 Task: Search one way flight ticket for 1 adult, 1 child, 1 infant in seat in premium economy from Latrobe: Arnold Palmer Regional Airport to Rock Springs: Southwest Wyoming Regional Airport (rock Springs Sweetwater County Airport) on 8-5-2023. Stops: Two stops or fewer. Choice of flights is Alaska. Number of bags: 2 carry on bags and 4 checked bags. Outbound departure time preference is 22:15. Look for best flights.
Action: Mouse moved to (272, 243)
Screenshot: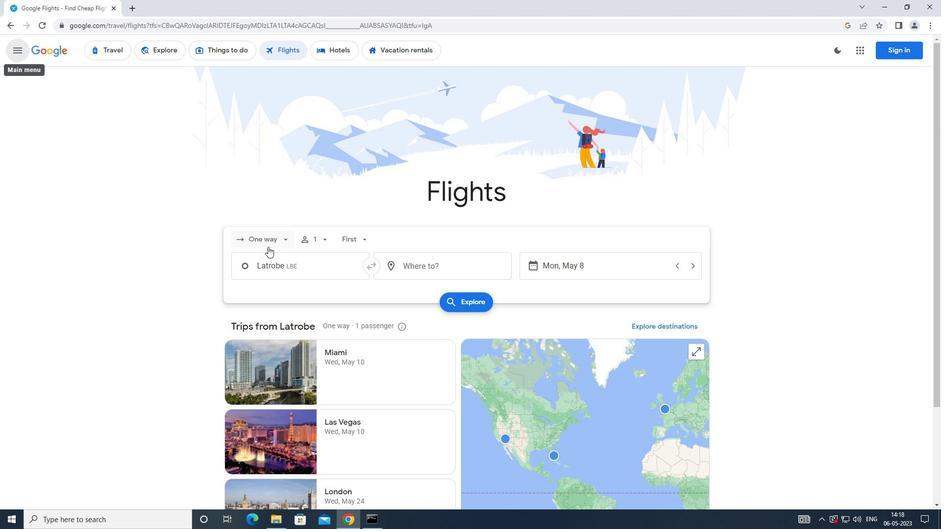 
Action: Mouse pressed left at (272, 243)
Screenshot: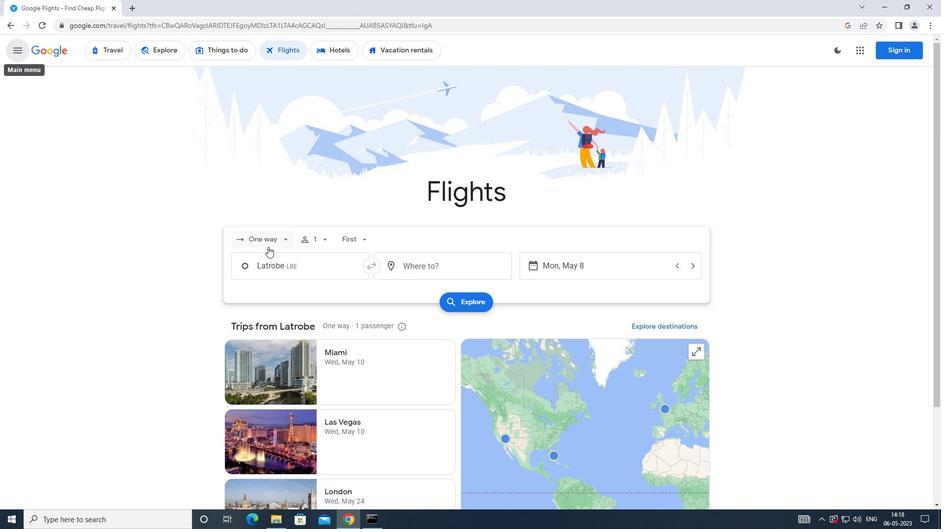 
Action: Mouse moved to (269, 287)
Screenshot: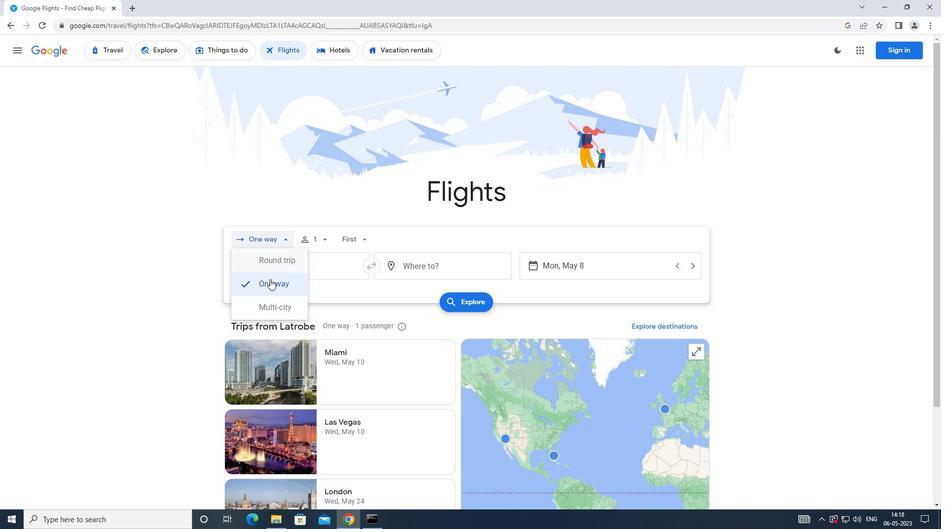
Action: Mouse pressed left at (269, 287)
Screenshot: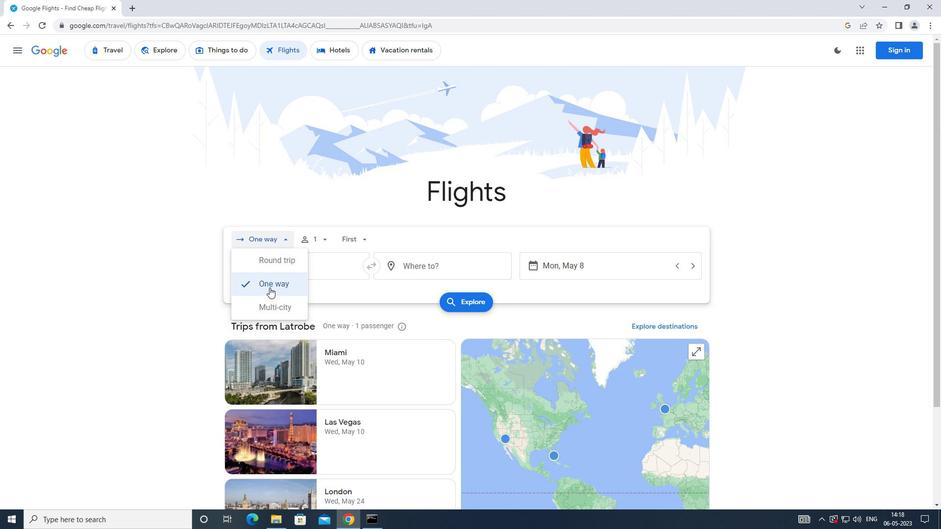 
Action: Mouse moved to (313, 241)
Screenshot: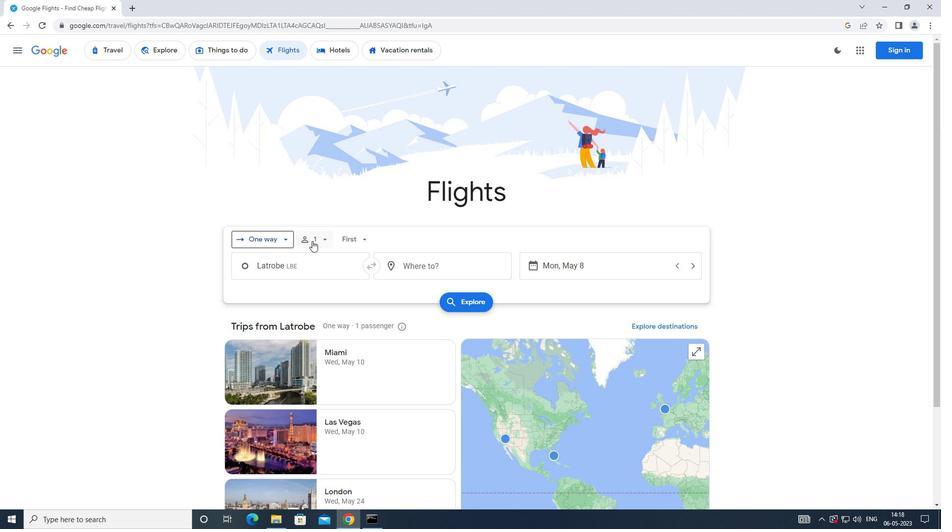 
Action: Mouse pressed left at (313, 241)
Screenshot: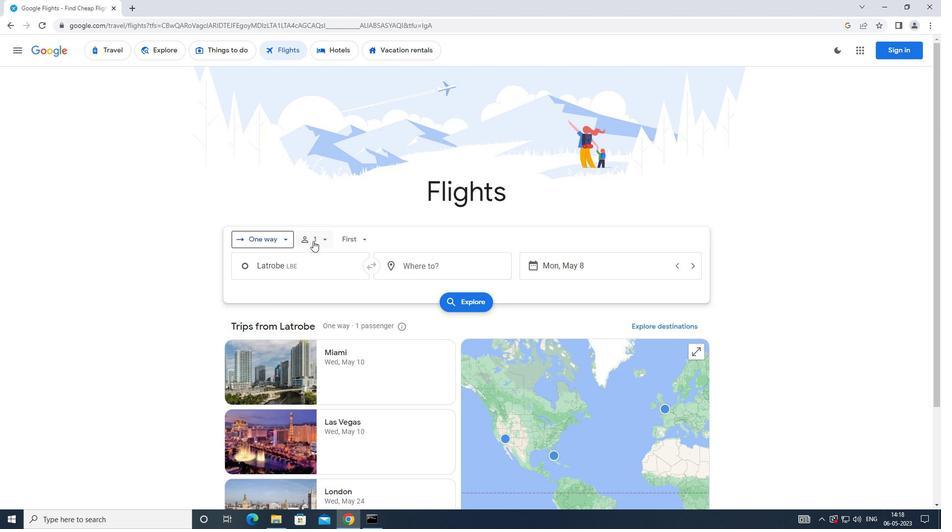 
Action: Mouse moved to (405, 290)
Screenshot: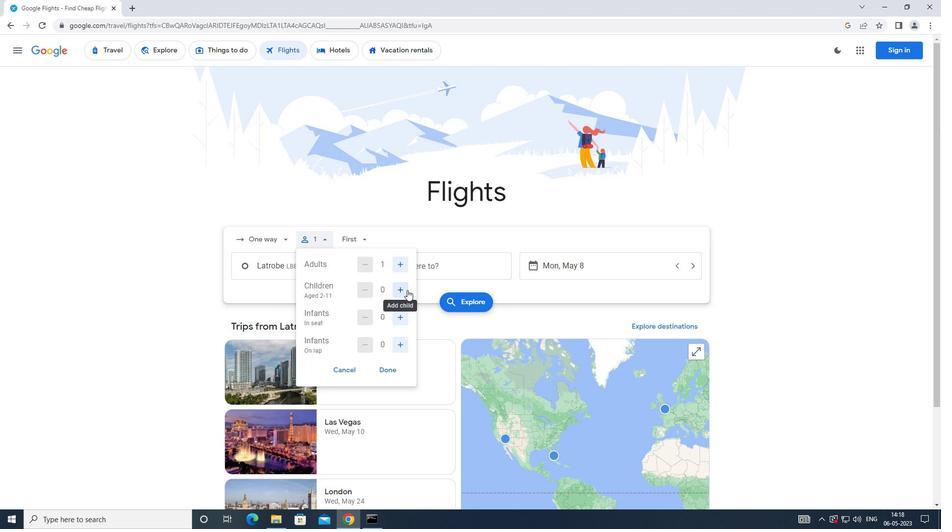 
Action: Mouse pressed left at (405, 290)
Screenshot: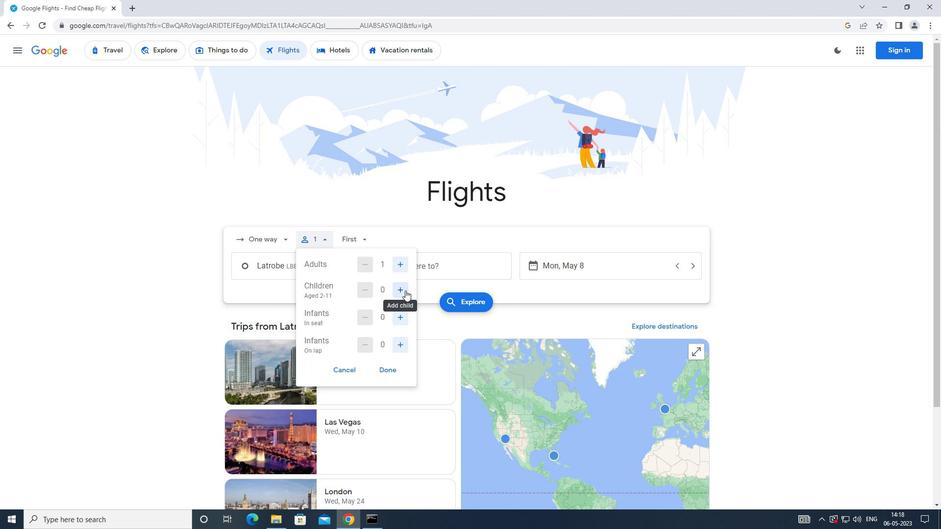 
Action: Mouse moved to (393, 312)
Screenshot: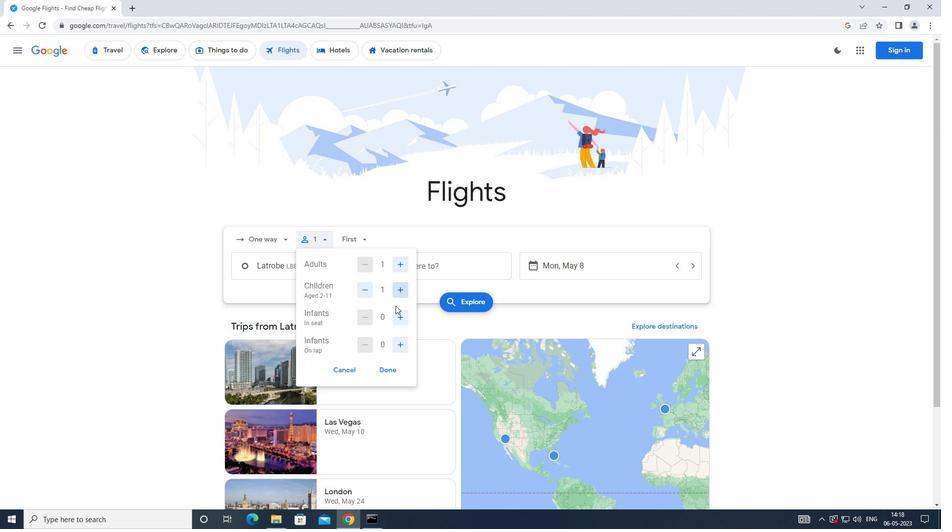 
Action: Mouse pressed left at (393, 312)
Screenshot: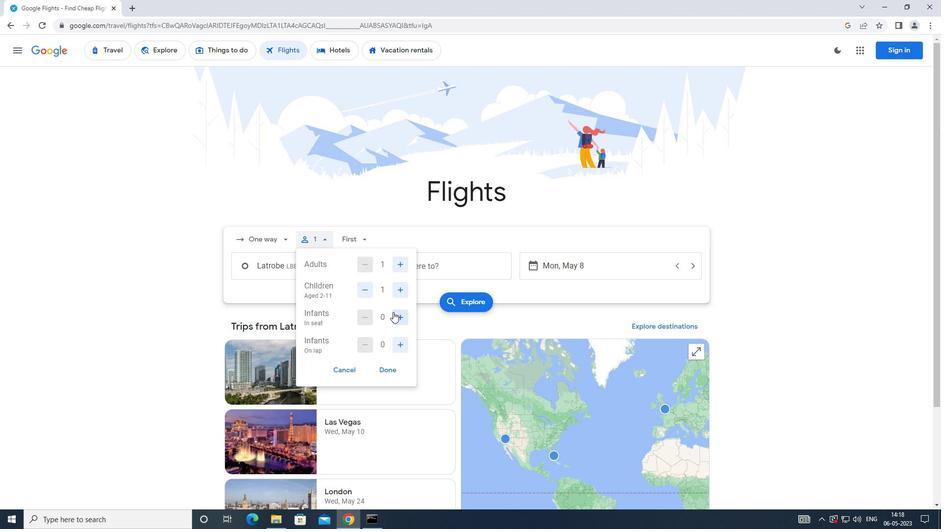 
Action: Mouse moved to (390, 367)
Screenshot: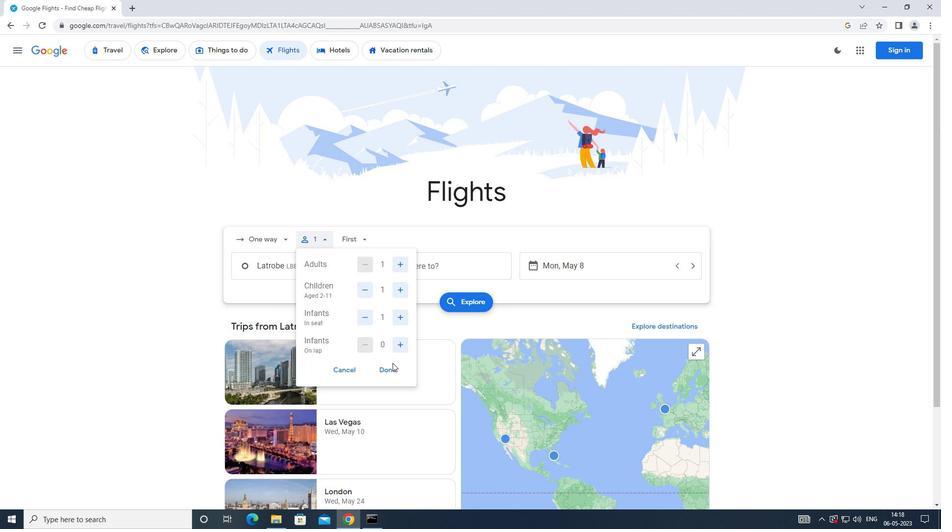 
Action: Mouse pressed left at (390, 367)
Screenshot: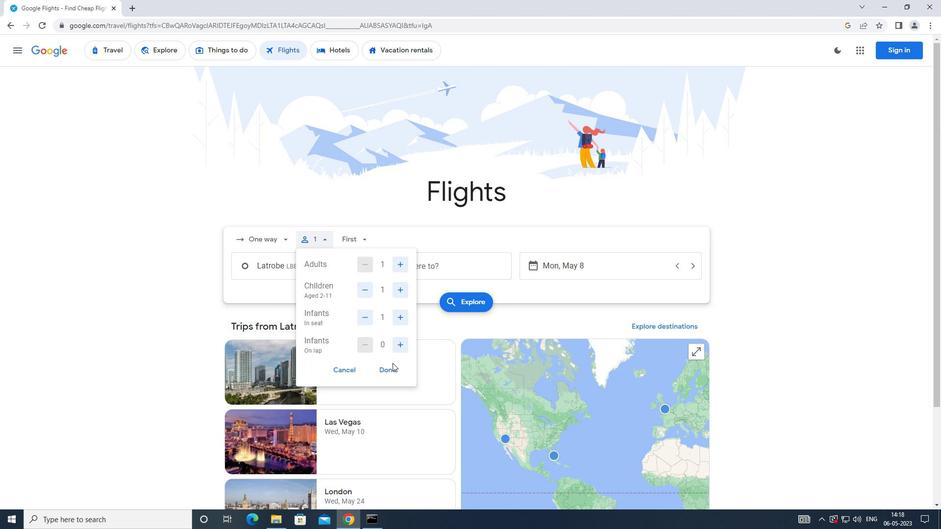 
Action: Mouse moved to (348, 244)
Screenshot: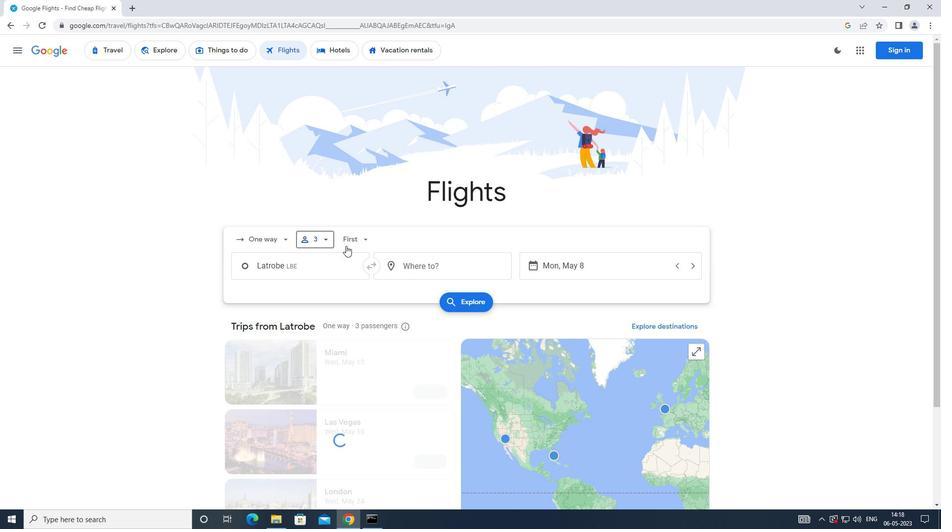 
Action: Mouse pressed left at (348, 244)
Screenshot: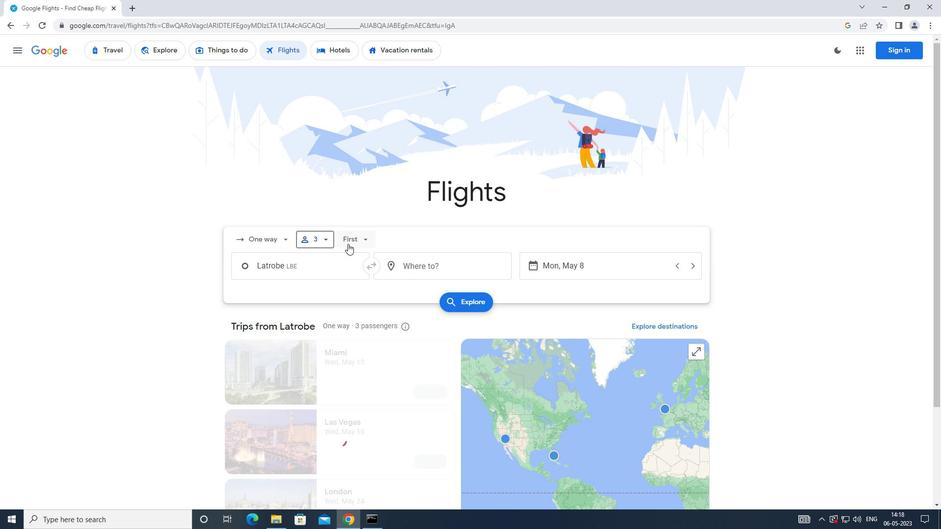 
Action: Mouse moved to (363, 260)
Screenshot: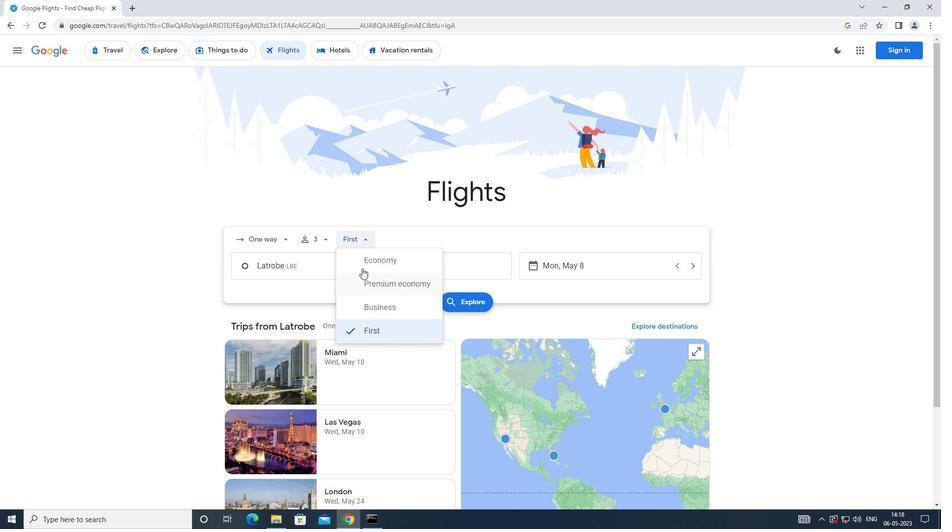 
Action: Mouse pressed left at (363, 260)
Screenshot: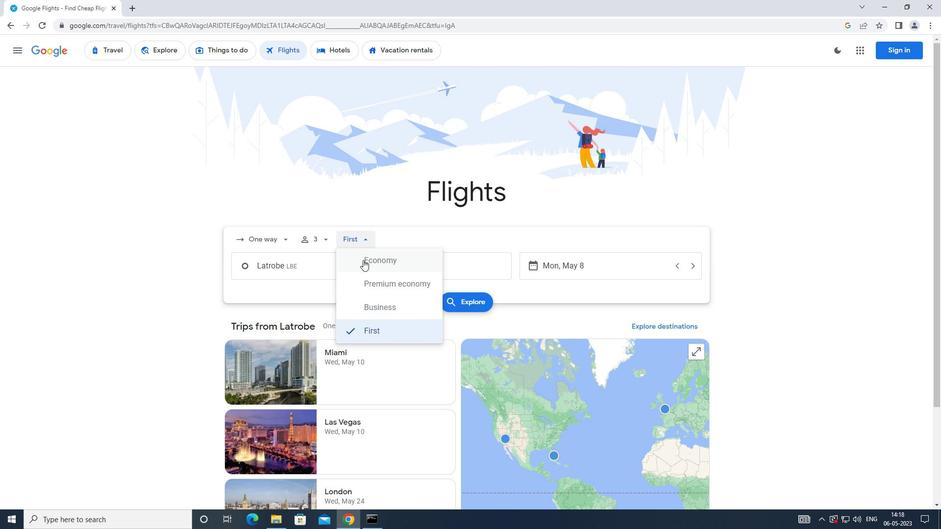 
Action: Mouse moved to (301, 275)
Screenshot: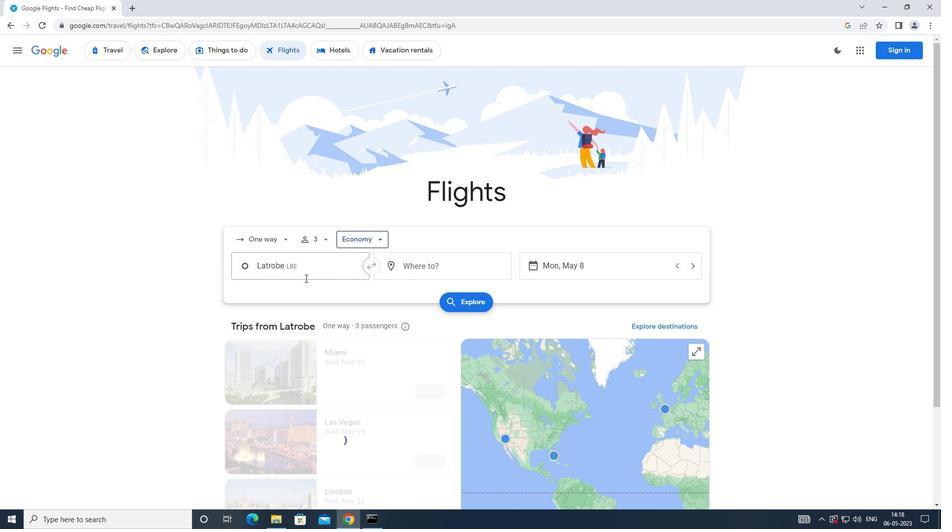 
Action: Mouse pressed left at (301, 275)
Screenshot: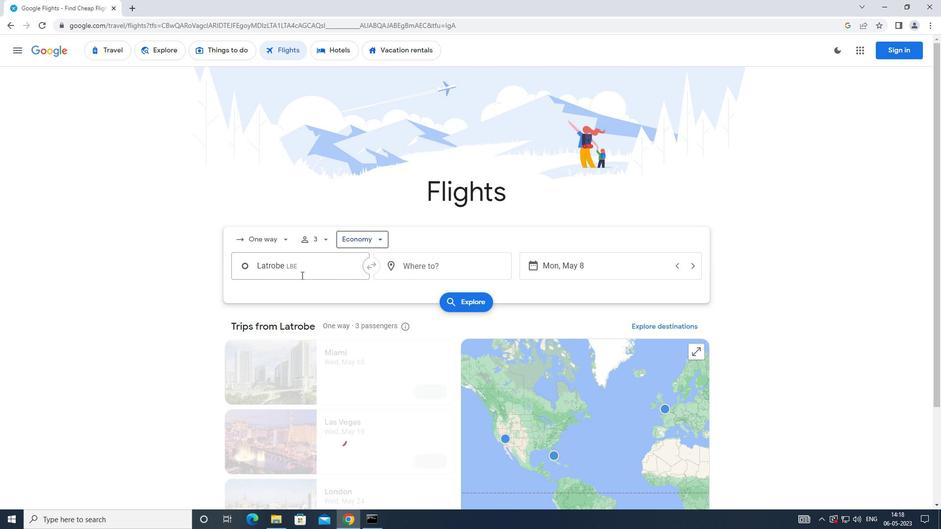 
Action: Mouse moved to (302, 272)
Screenshot: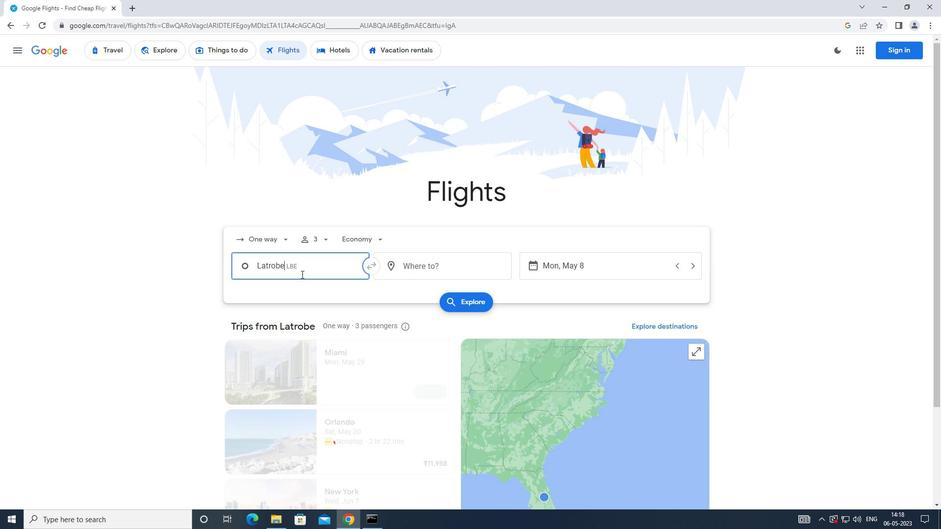 
Action: Key pressed <Key.caps_lock>a<Key.caps_lock>rnold
Screenshot: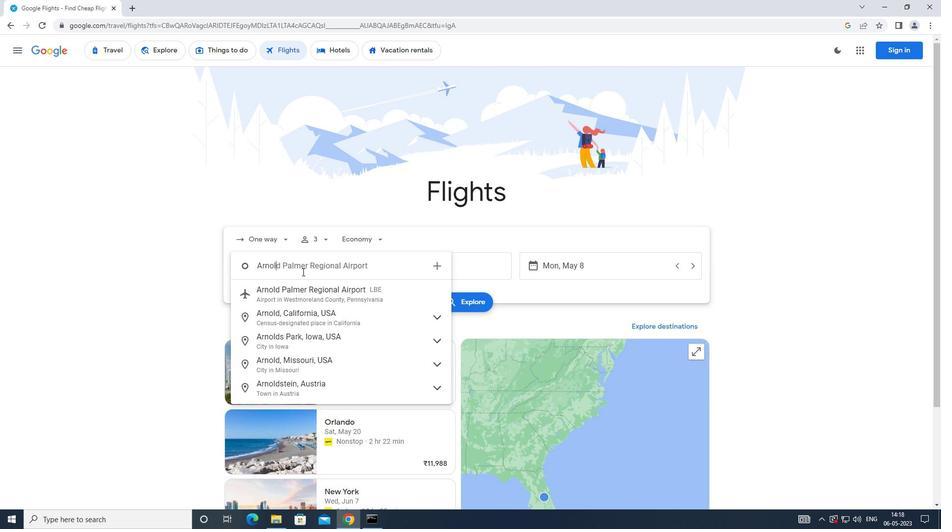 
Action: Mouse moved to (295, 288)
Screenshot: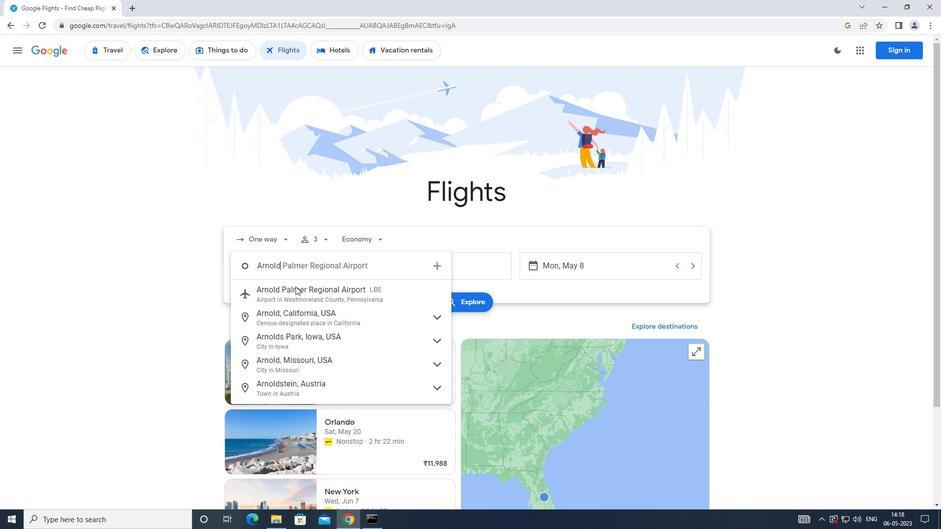 
Action: Mouse pressed left at (295, 288)
Screenshot: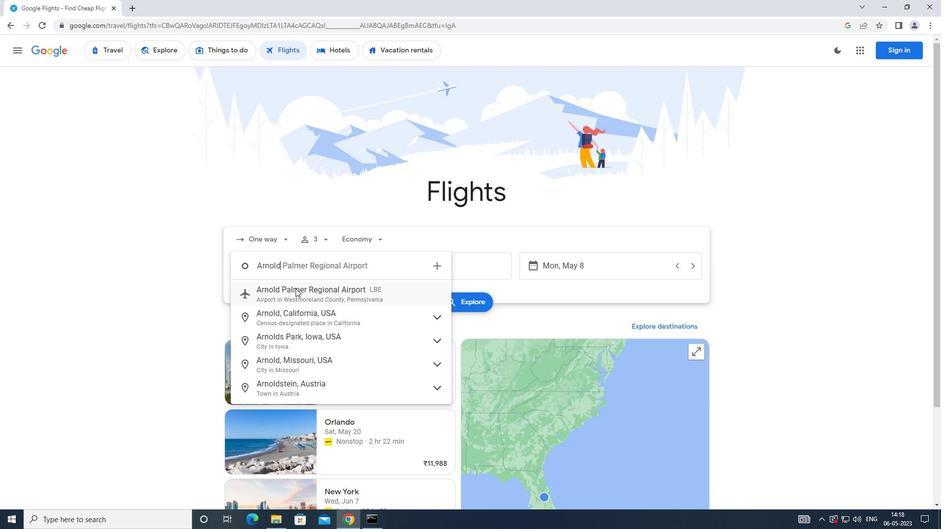 
Action: Mouse moved to (415, 263)
Screenshot: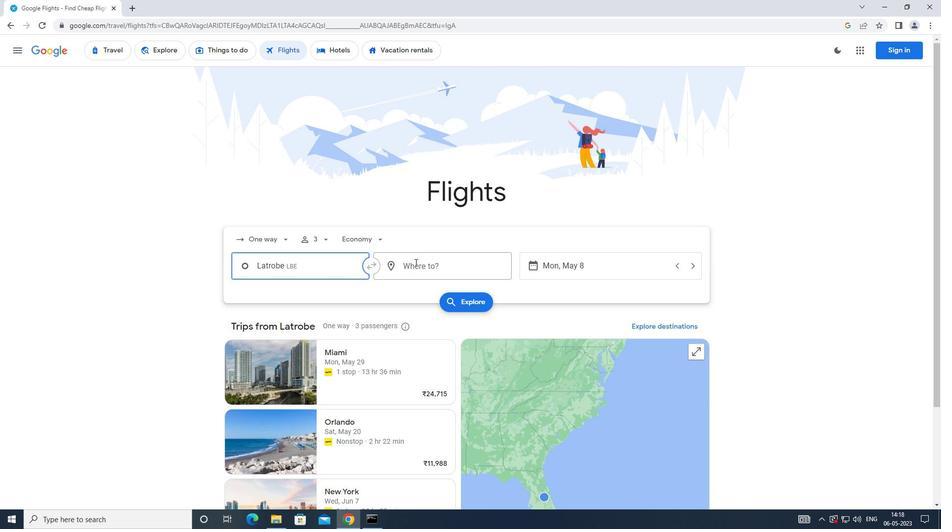 
Action: Mouse pressed left at (415, 263)
Screenshot: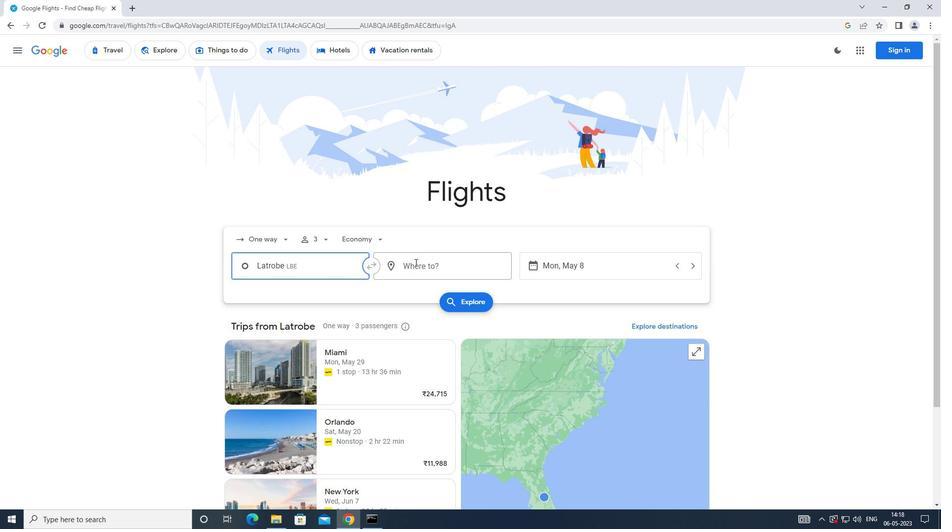 
Action: Mouse moved to (398, 266)
Screenshot: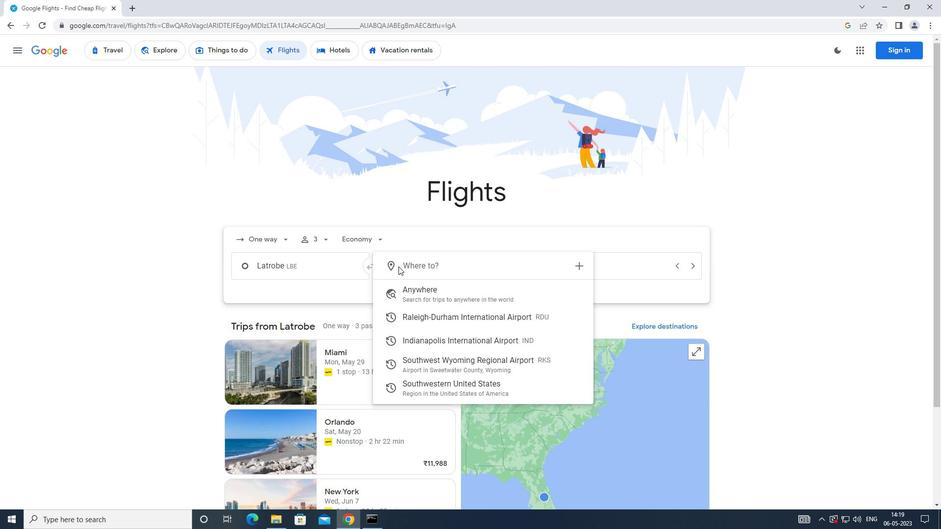 
Action: Key pressed <Key.caps_lock>
Screenshot: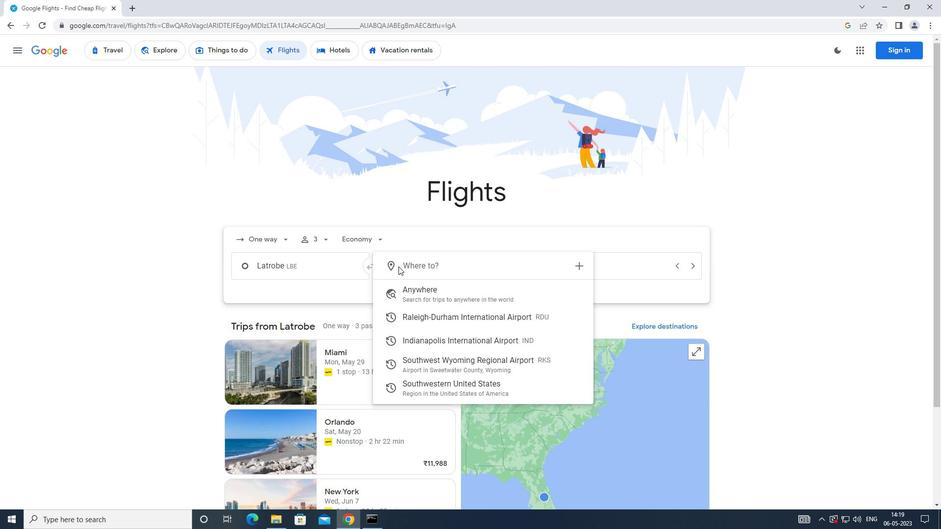 
Action: Mouse moved to (397, 266)
Screenshot: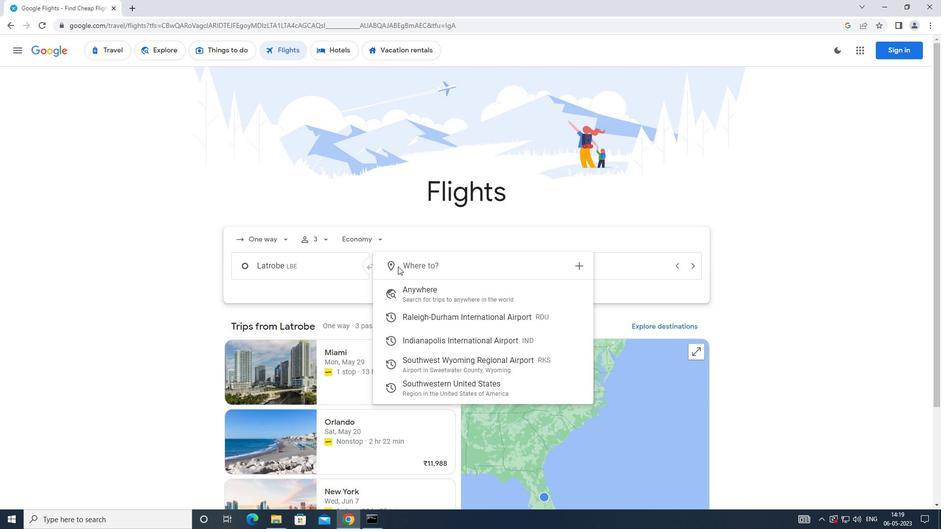 
Action: Key pressed s
Screenshot: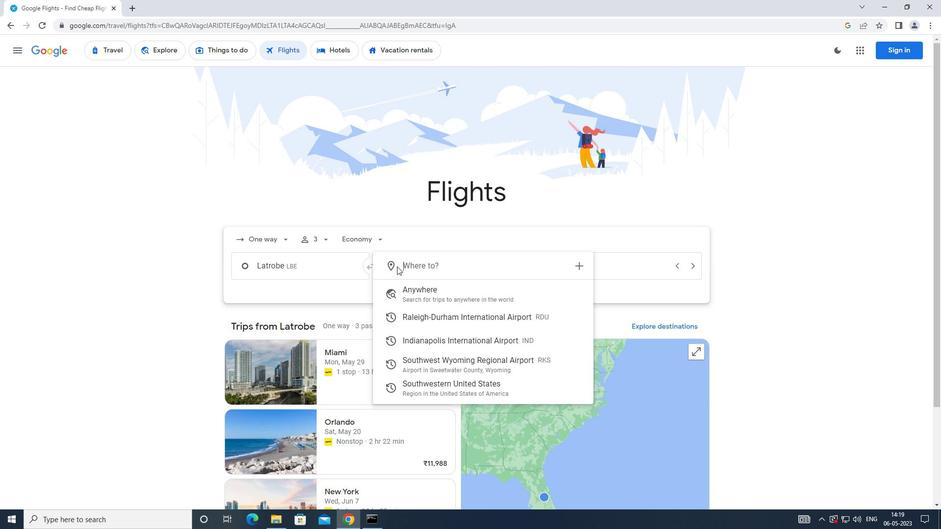 
Action: Mouse moved to (397, 267)
Screenshot: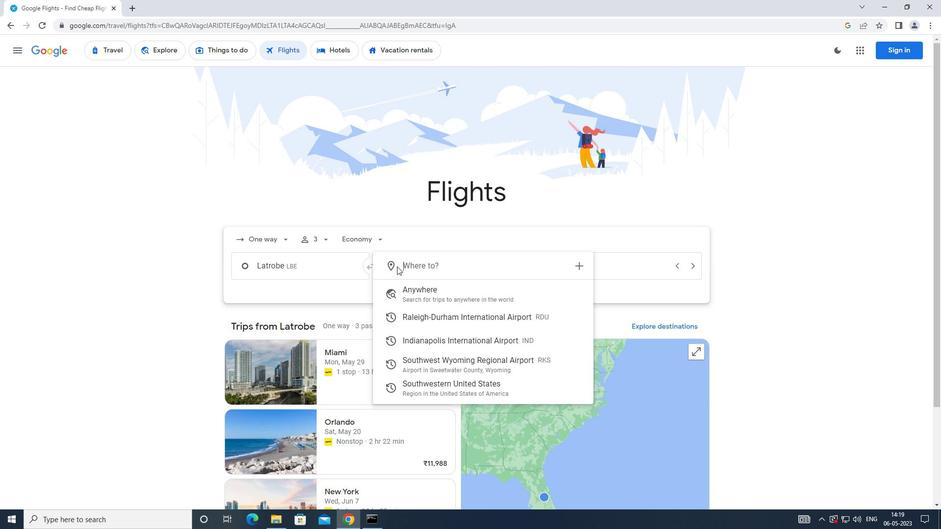 
Action: Key pressed <Key.caps_lock>outhwest
Screenshot: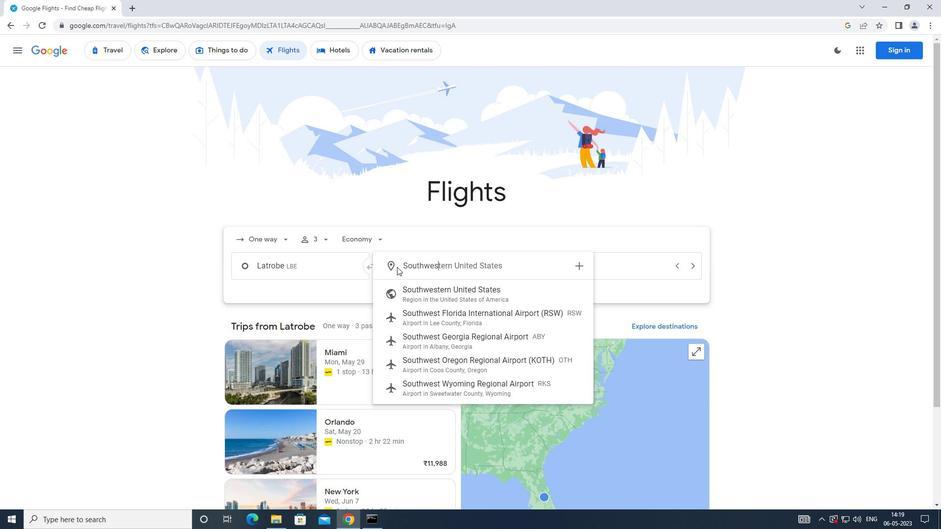 
Action: Mouse moved to (426, 384)
Screenshot: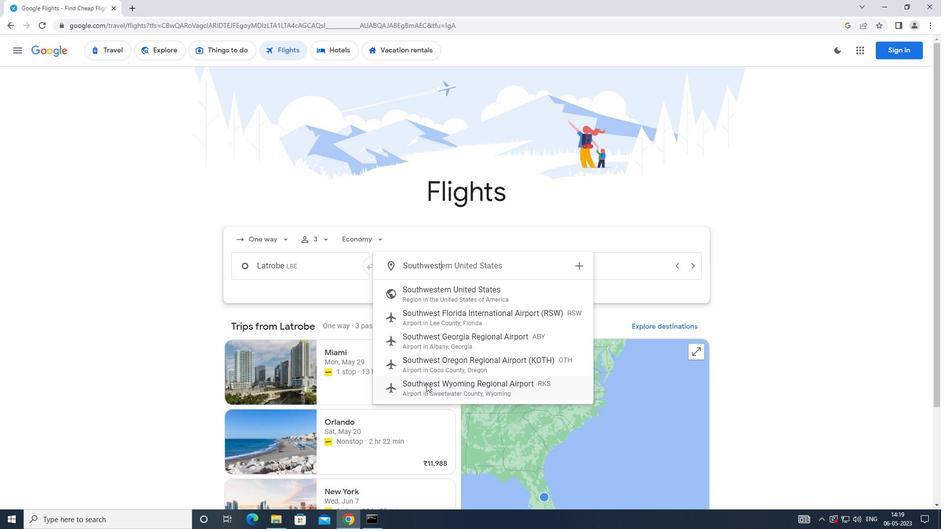 
Action: Mouse pressed left at (426, 384)
Screenshot: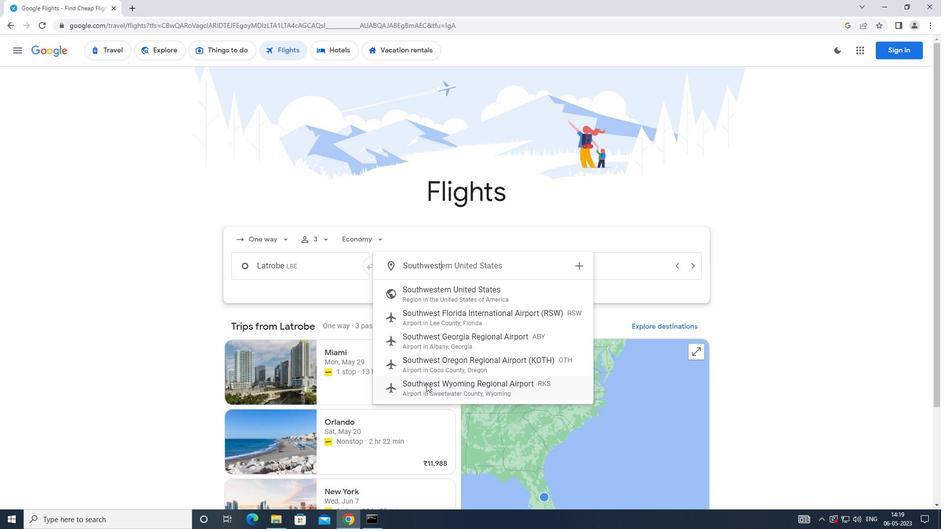 
Action: Mouse moved to (522, 263)
Screenshot: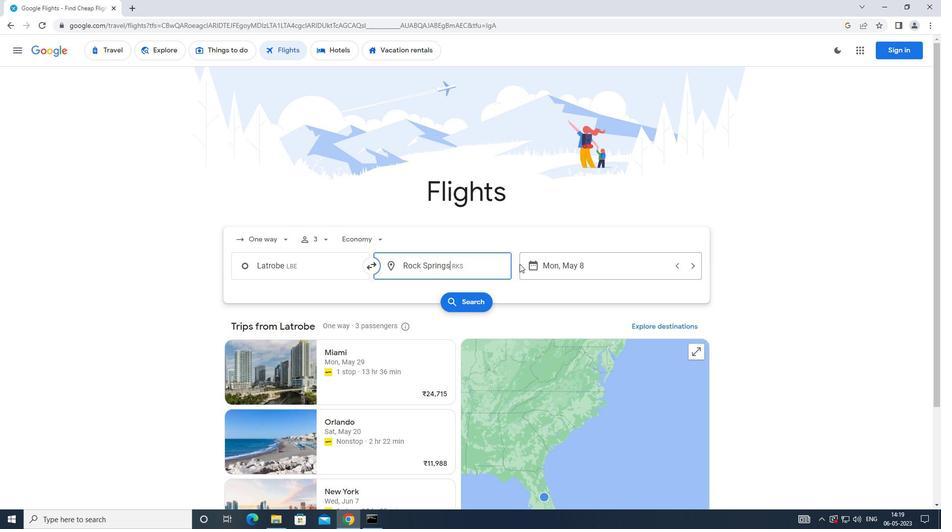 
Action: Mouse pressed left at (522, 263)
Screenshot: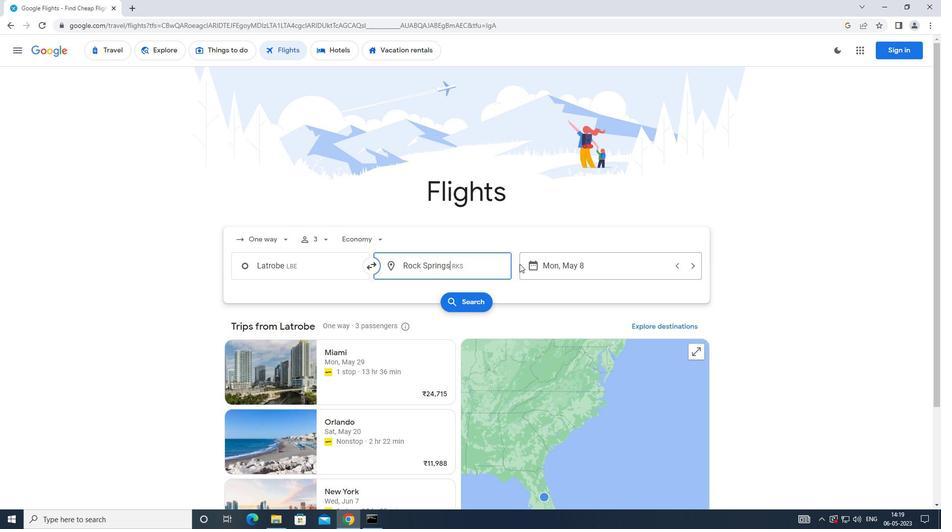 
Action: Mouse moved to (372, 353)
Screenshot: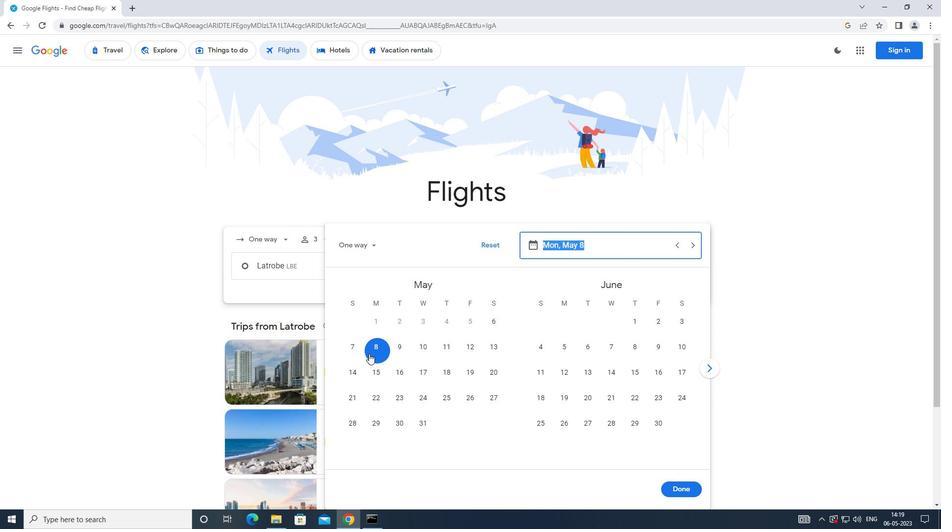 
Action: Mouse pressed left at (372, 353)
Screenshot: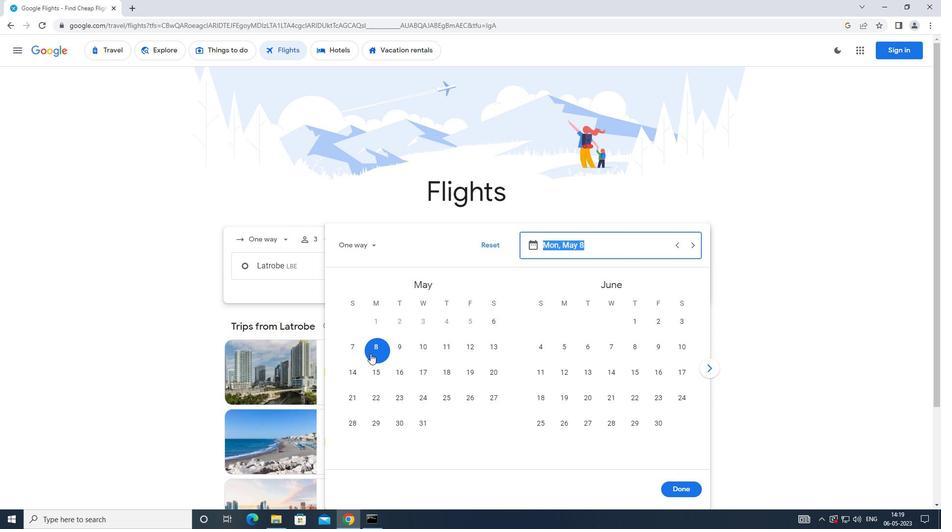 
Action: Mouse moved to (667, 490)
Screenshot: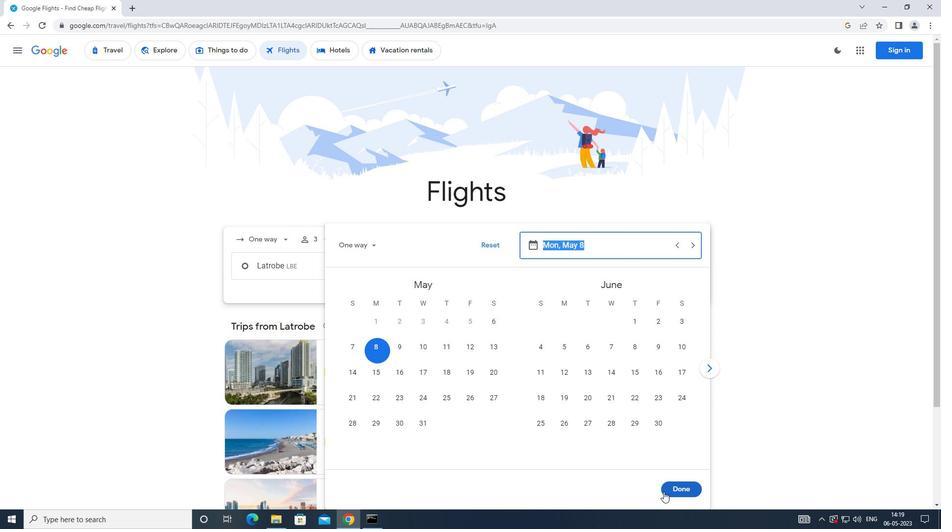 
Action: Mouse pressed left at (667, 490)
Screenshot: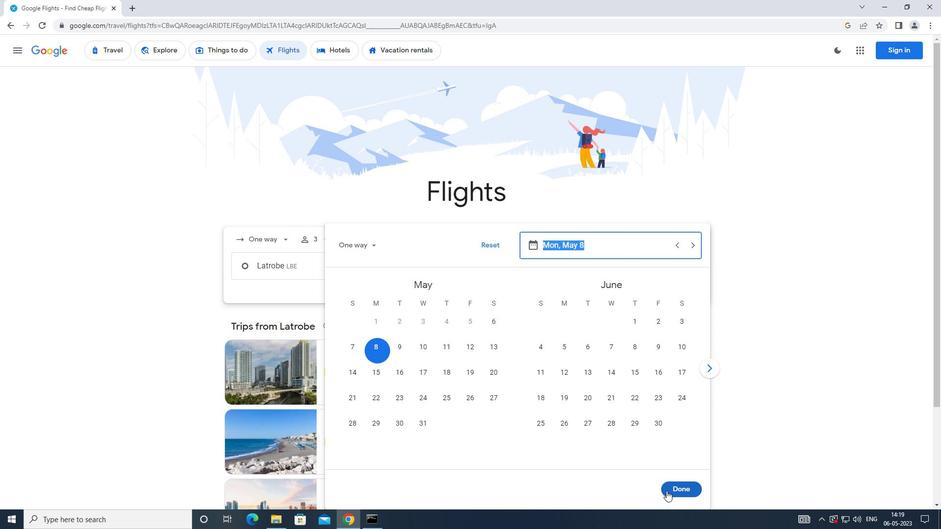 
Action: Mouse moved to (462, 307)
Screenshot: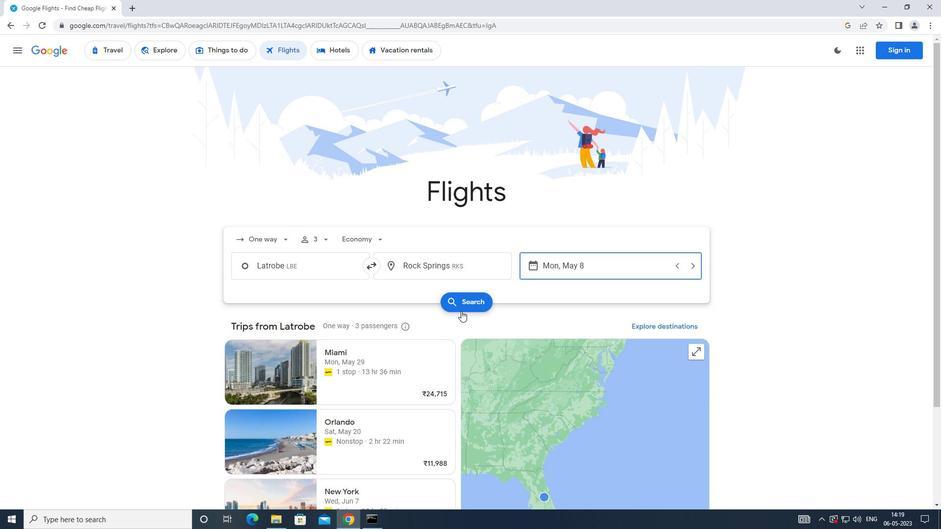 
Action: Mouse pressed left at (462, 307)
Screenshot: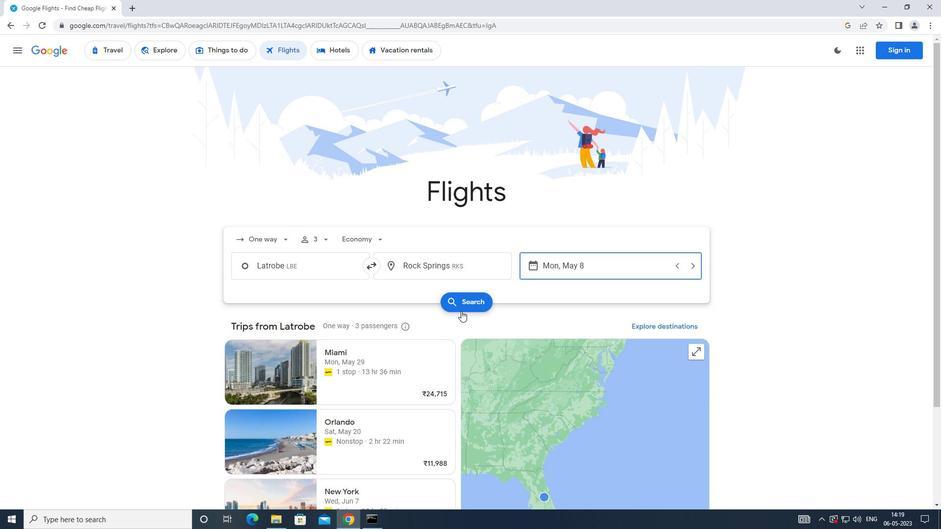
Action: Mouse moved to (231, 145)
Screenshot: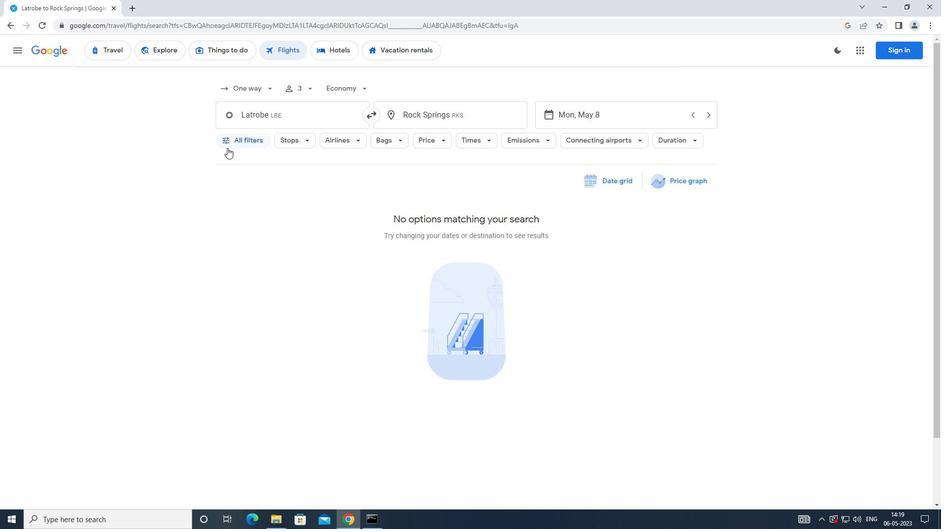 
Action: Mouse pressed left at (231, 145)
Screenshot: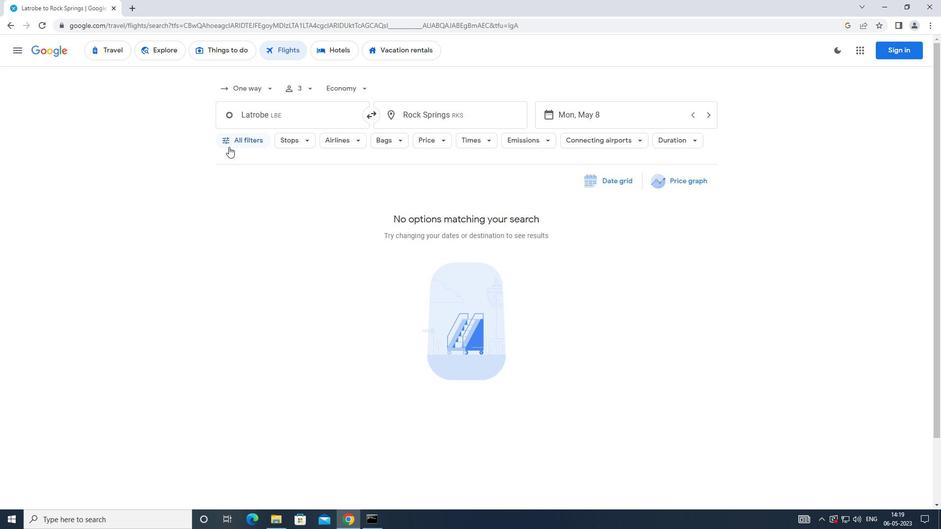 
Action: Mouse moved to (364, 351)
Screenshot: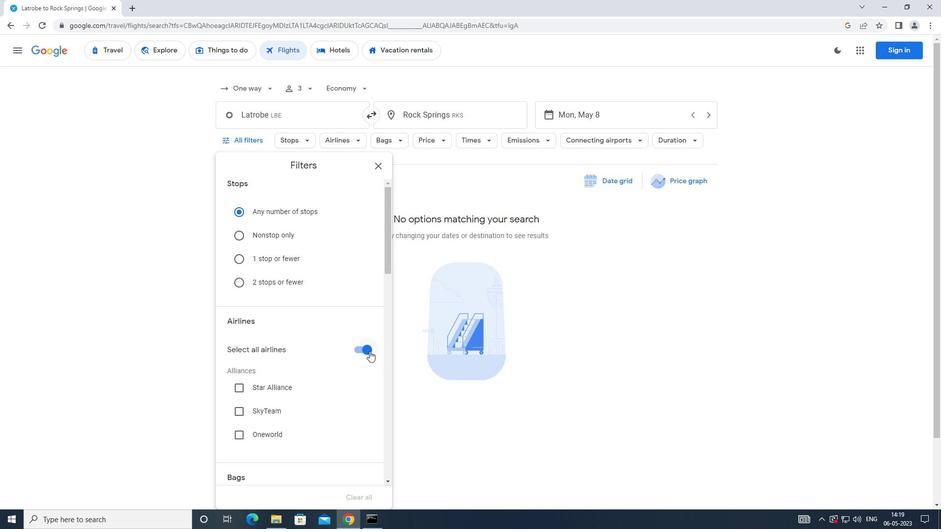 
Action: Mouse pressed left at (364, 351)
Screenshot: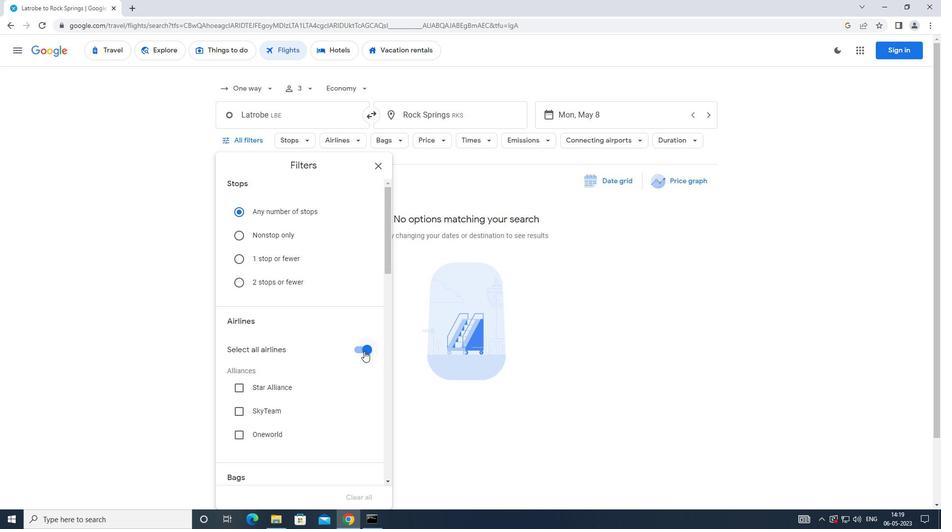 
Action: Mouse moved to (325, 346)
Screenshot: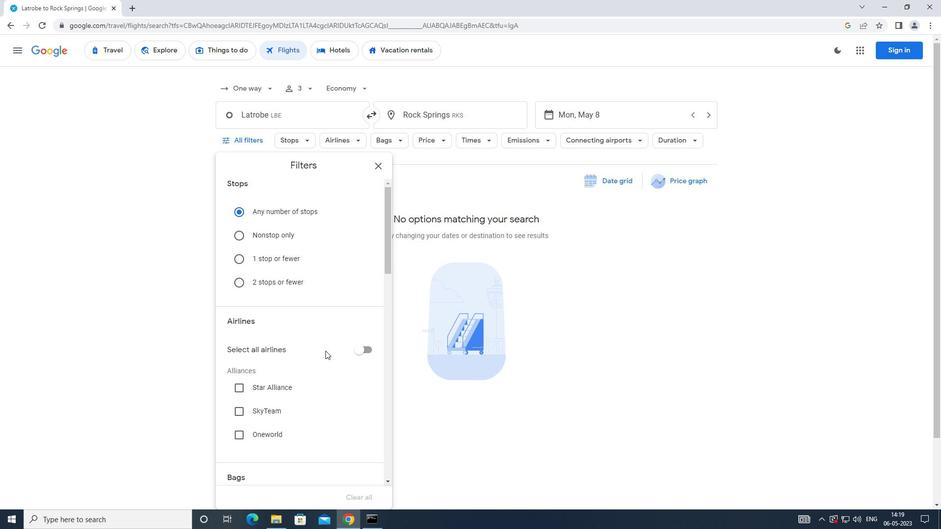 
Action: Mouse scrolled (325, 346) with delta (0, 0)
Screenshot: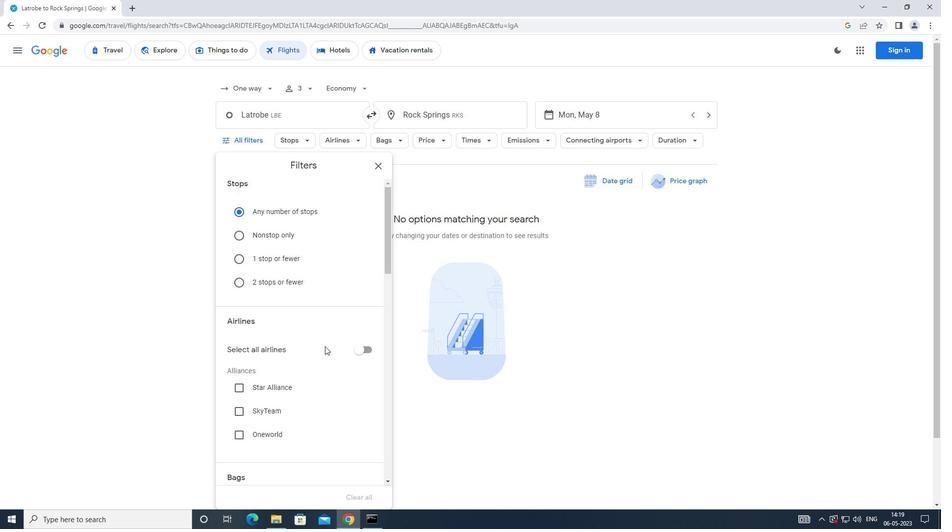 
Action: Mouse scrolled (325, 346) with delta (0, 0)
Screenshot: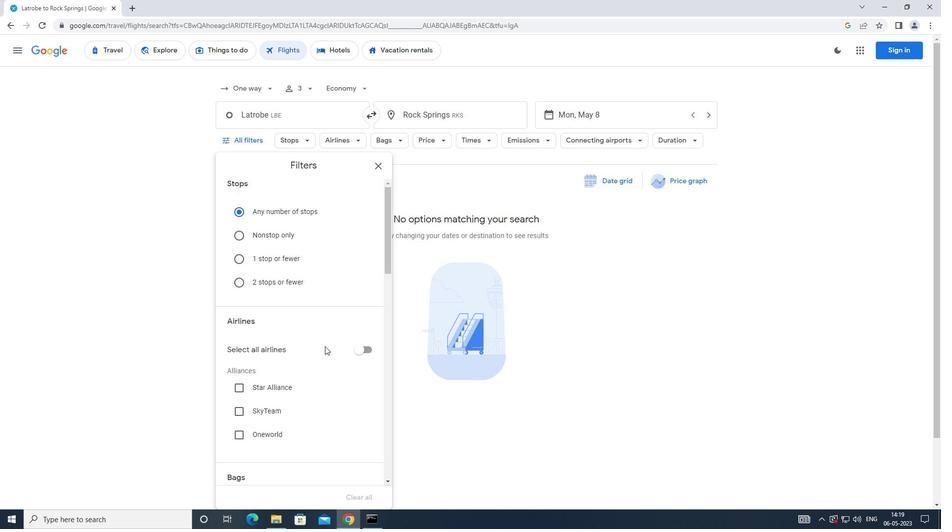 
Action: Mouse scrolled (325, 346) with delta (0, 0)
Screenshot: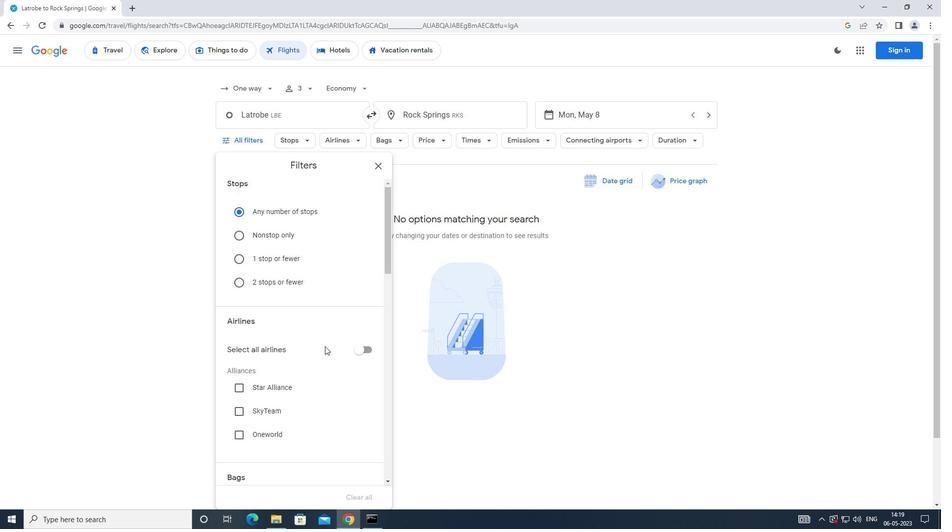 
Action: Mouse moved to (325, 346)
Screenshot: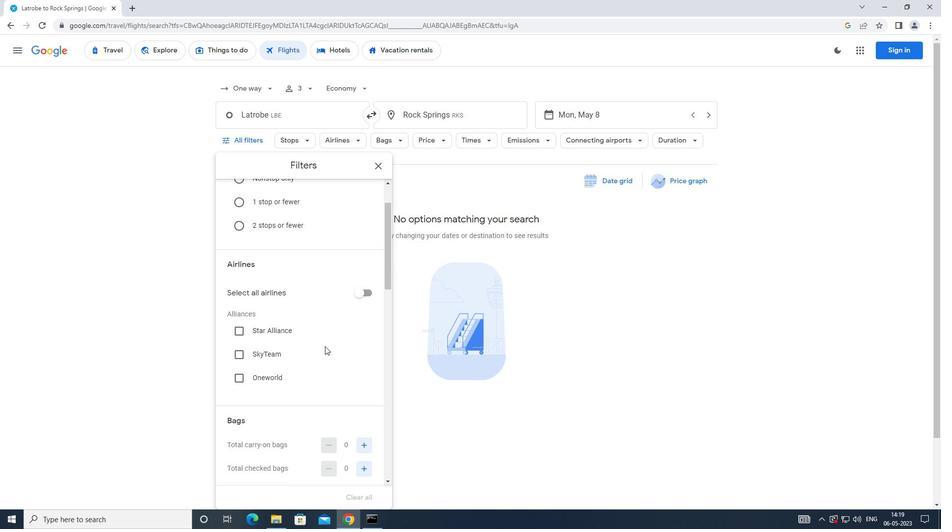 
Action: Mouse scrolled (325, 346) with delta (0, 0)
Screenshot: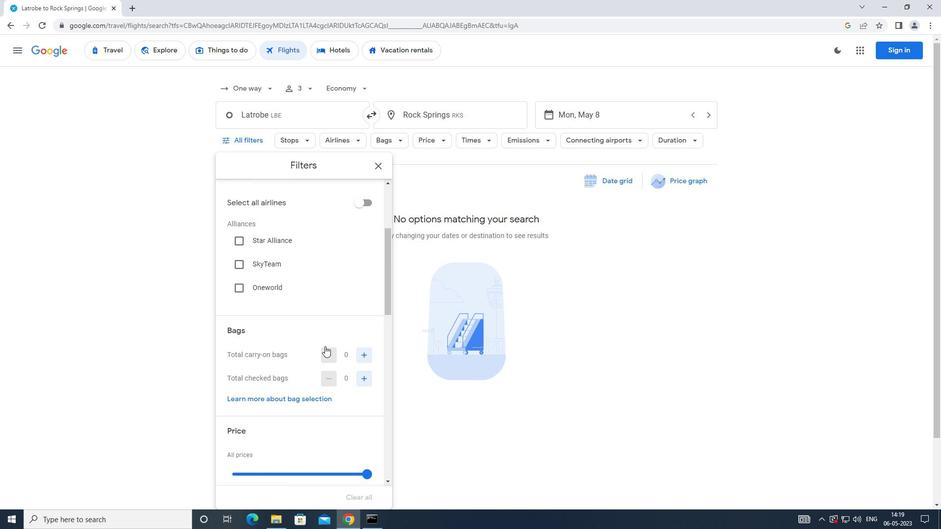 
Action: Mouse moved to (365, 309)
Screenshot: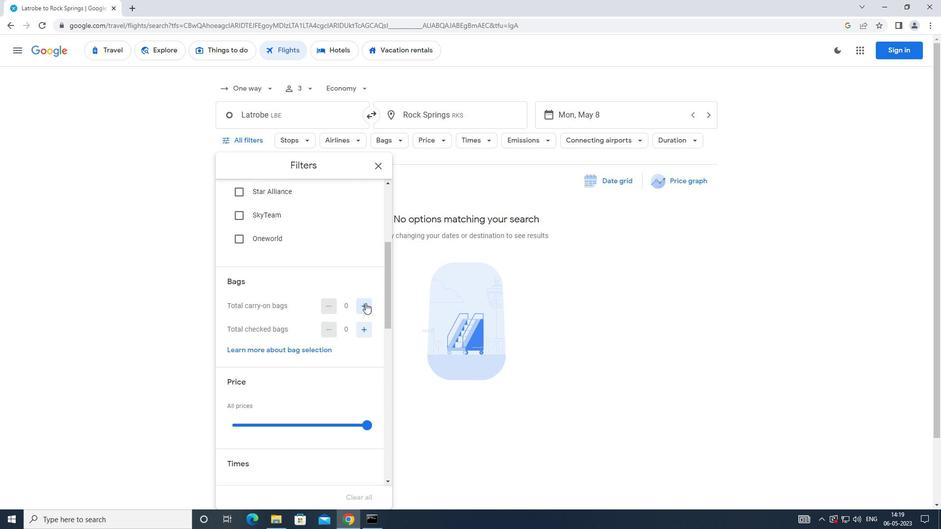 
Action: Mouse pressed left at (365, 309)
Screenshot: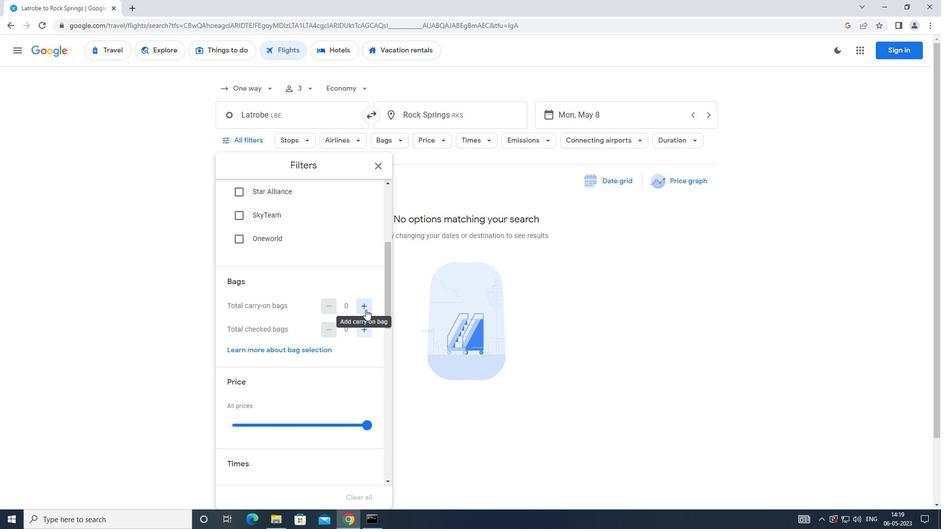 
Action: Mouse pressed left at (365, 309)
Screenshot: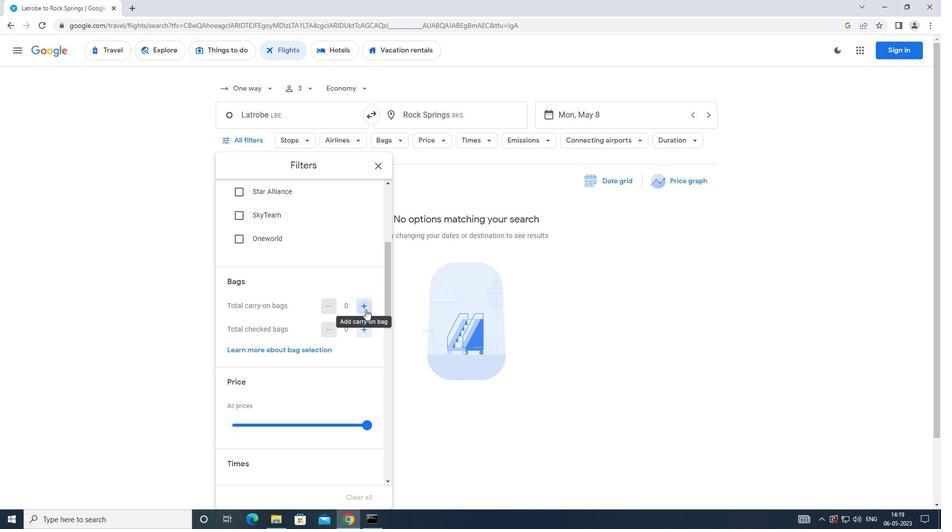 
Action: Mouse moved to (363, 326)
Screenshot: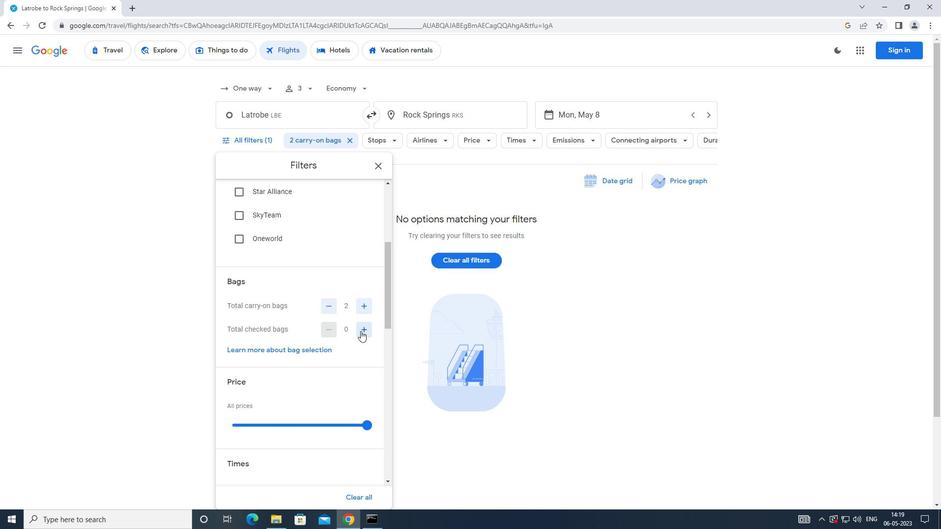 
Action: Mouse pressed left at (363, 326)
Screenshot: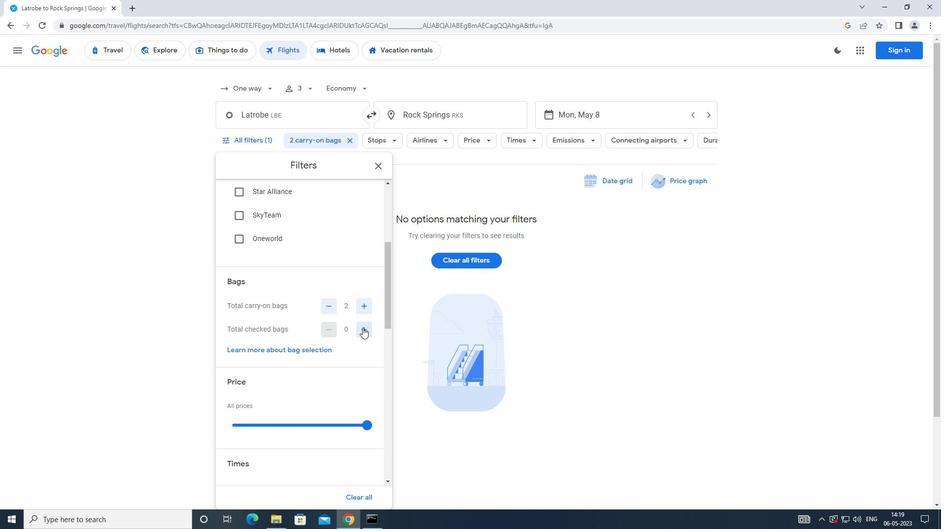 
Action: Mouse moved to (363, 326)
Screenshot: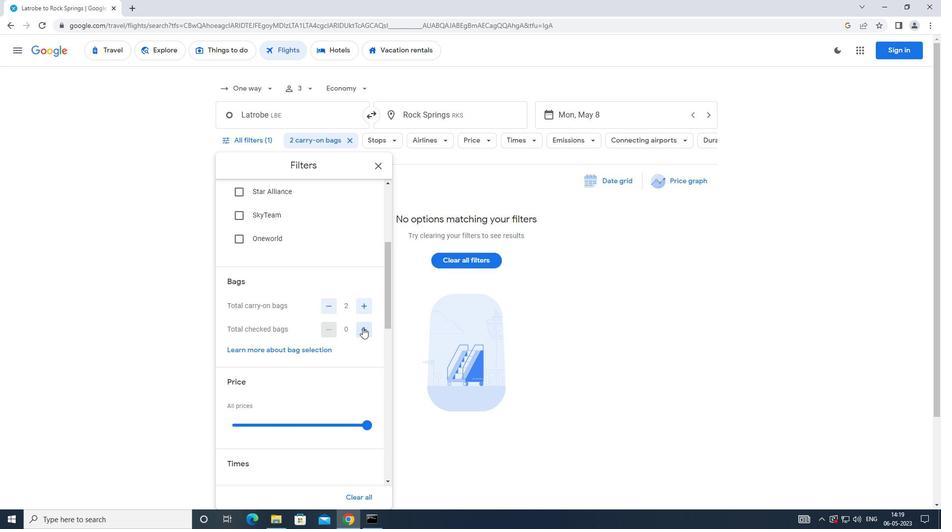 
Action: Mouse pressed left at (363, 326)
Screenshot: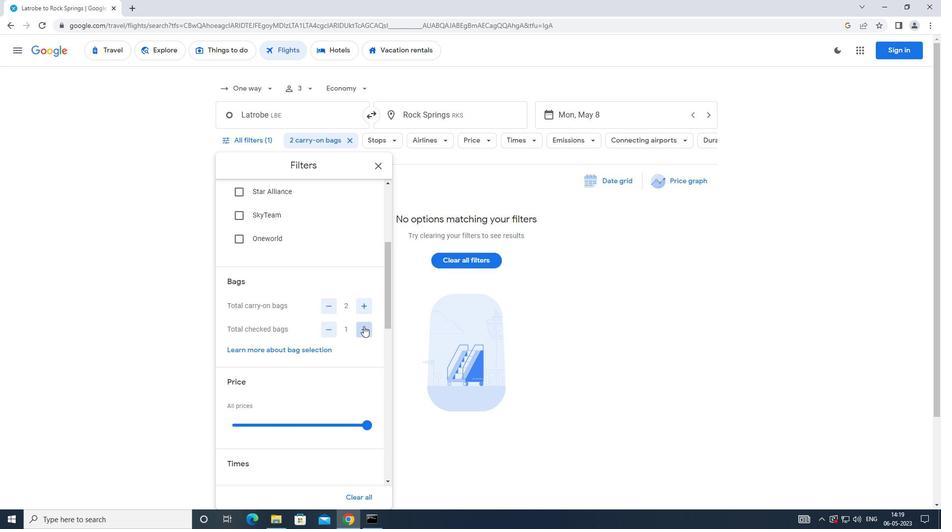 
Action: Mouse pressed left at (363, 326)
Screenshot: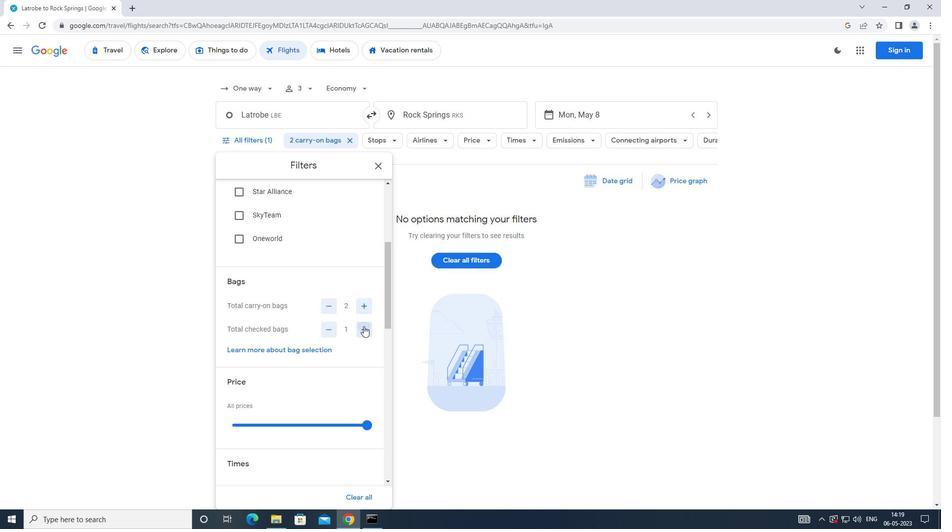 
Action: Mouse pressed left at (363, 326)
Screenshot: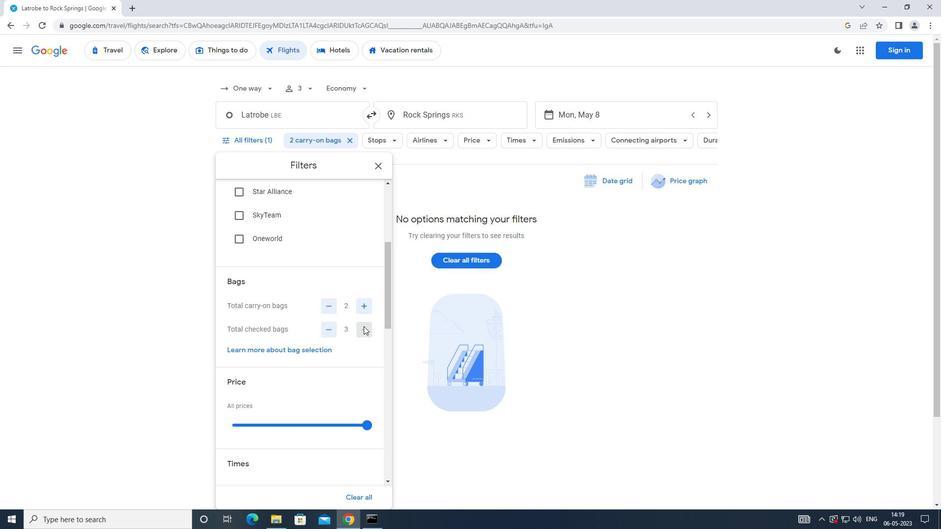 
Action: Mouse moved to (335, 354)
Screenshot: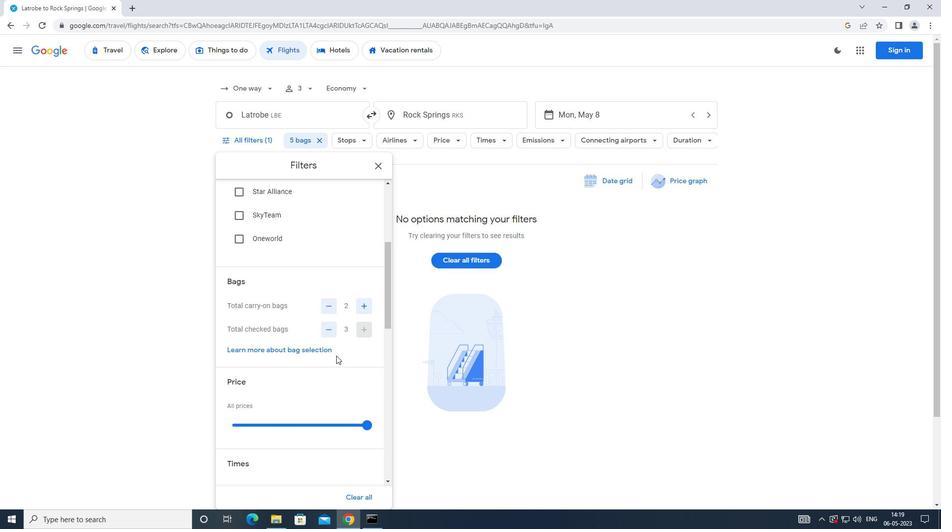 
Action: Mouse scrolled (335, 353) with delta (0, 0)
Screenshot: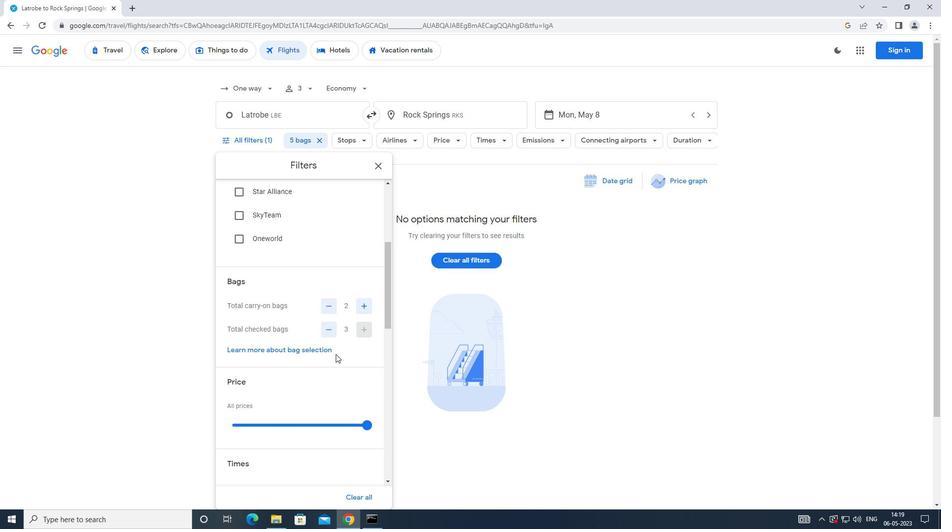 
Action: Mouse moved to (258, 375)
Screenshot: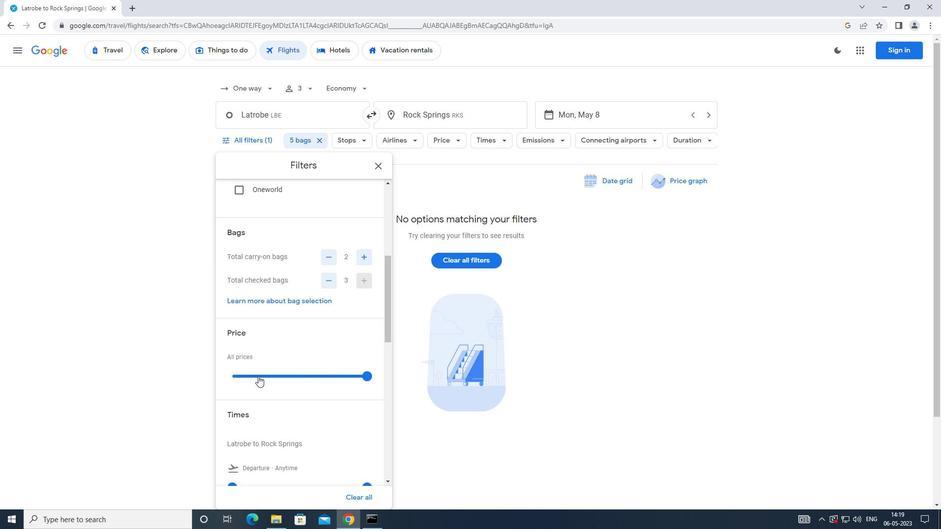 
Action: Mouse scrolled (258, 375) with delta (0, 0)
Screenshot: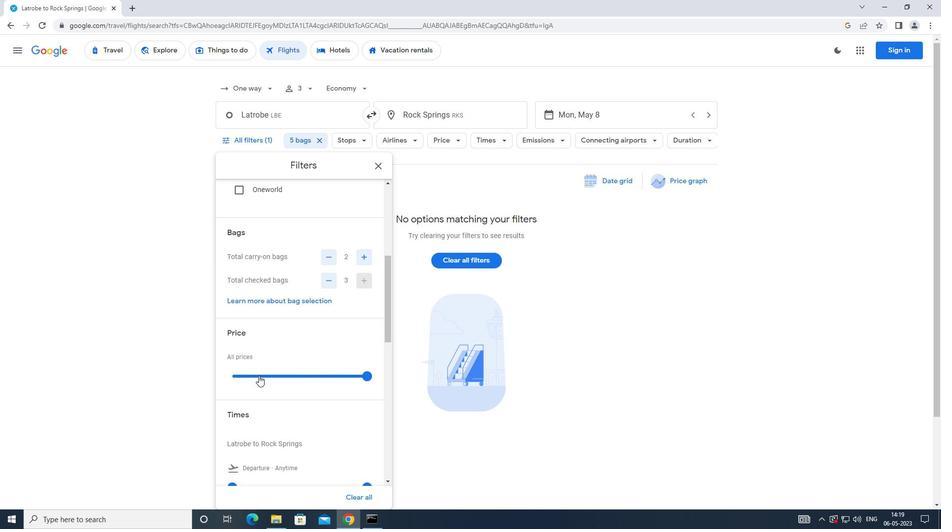 
Action: Mouse scrolled (258, 375) with delta (0, 0)
Screenshot: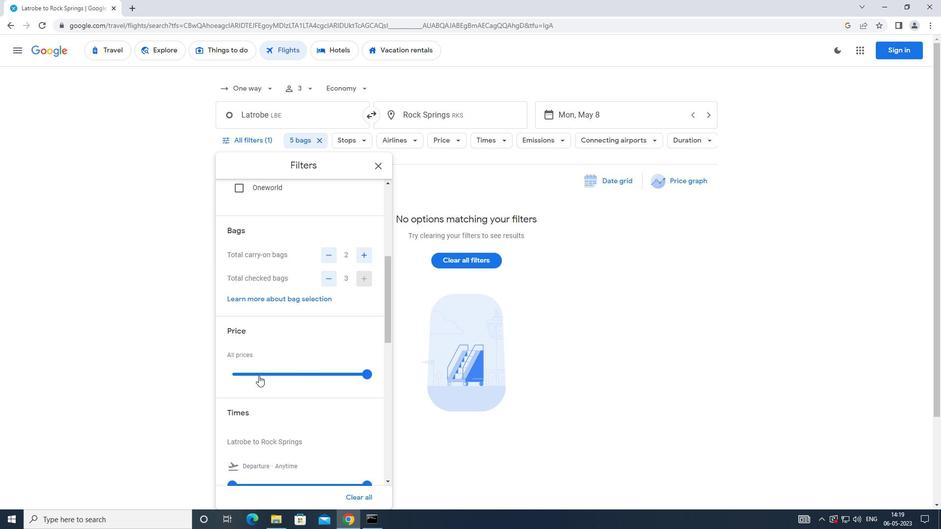 
Action: Mouse moved to (235, 385)
Screenshot: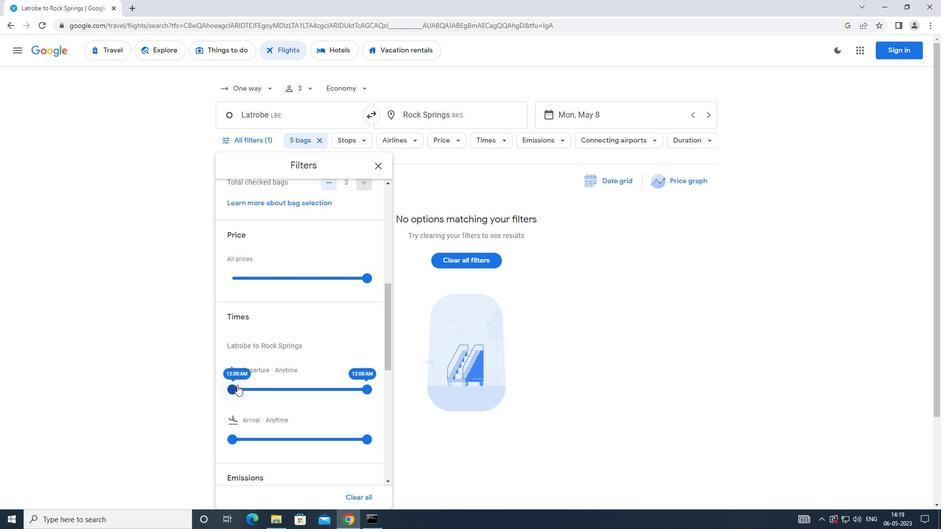
Action: Mouse pressed left at (235, 385)
Screenshot: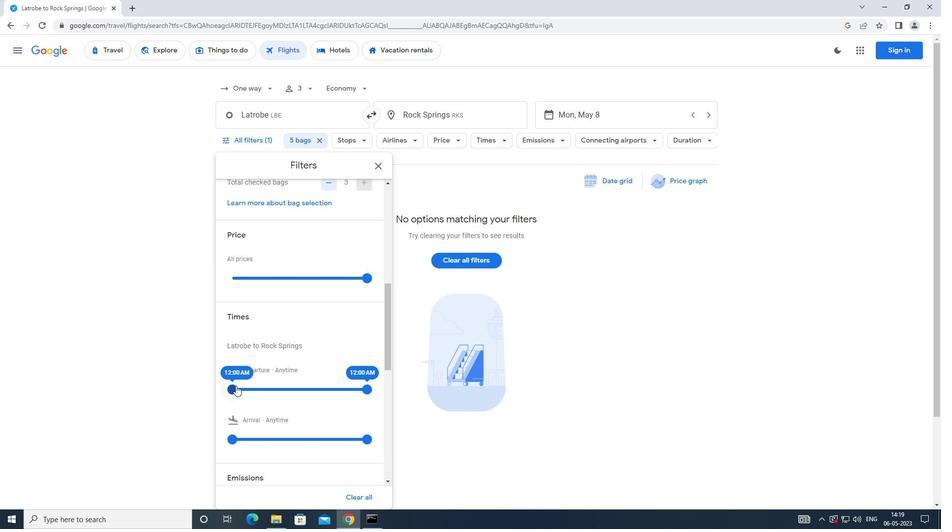 
Action: Mouse moved to (368, 385)
Screenshot: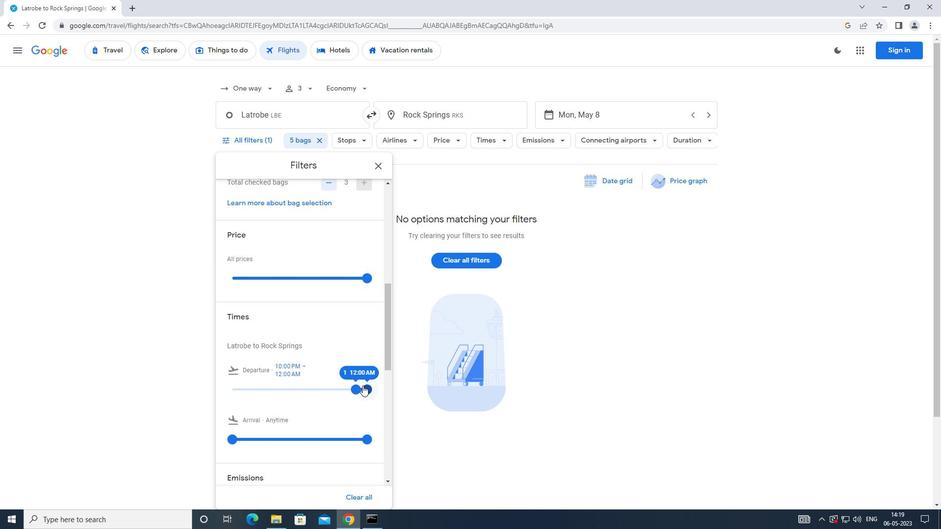 
Action: Mouse pressed left at (368, 385)
Screenshot: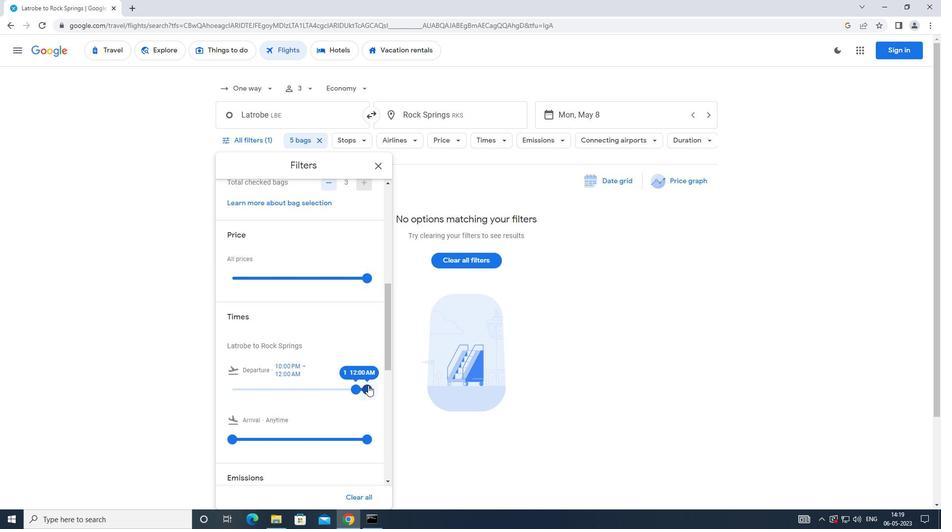 
Action: Mouse moved to (345, 391)
Screenshot: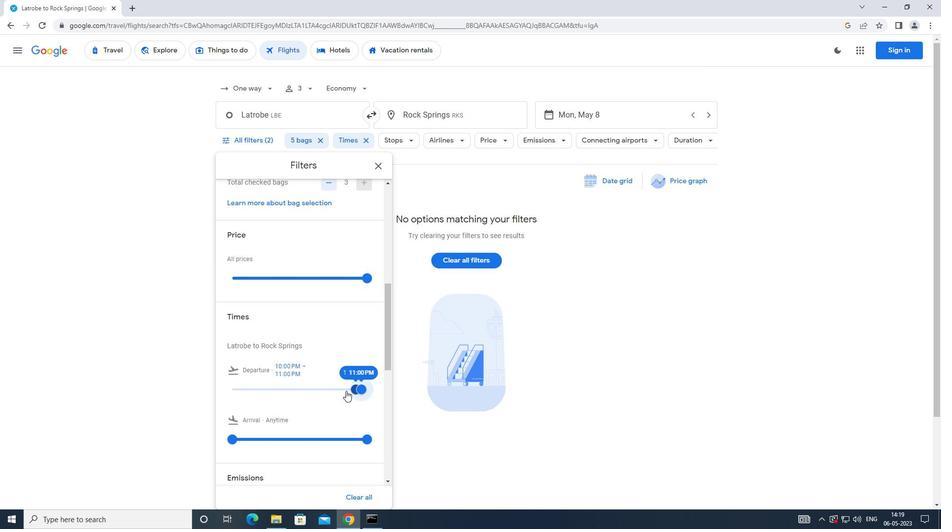 
